 Task: Look for space in Sanandaj, Iran from 15th June, 2023 to 21st June, 2023 for 5 adults in price range Rs.14000 to Rs.25000. Place can be entire place with 3 bedrooms having 3 beds and 3 bathrooms. Property type can be house, flat, guest house. Booking option can be shelf check-in. Required host language is English.
Action: Mouse moved to (421, 72)
Screenshot: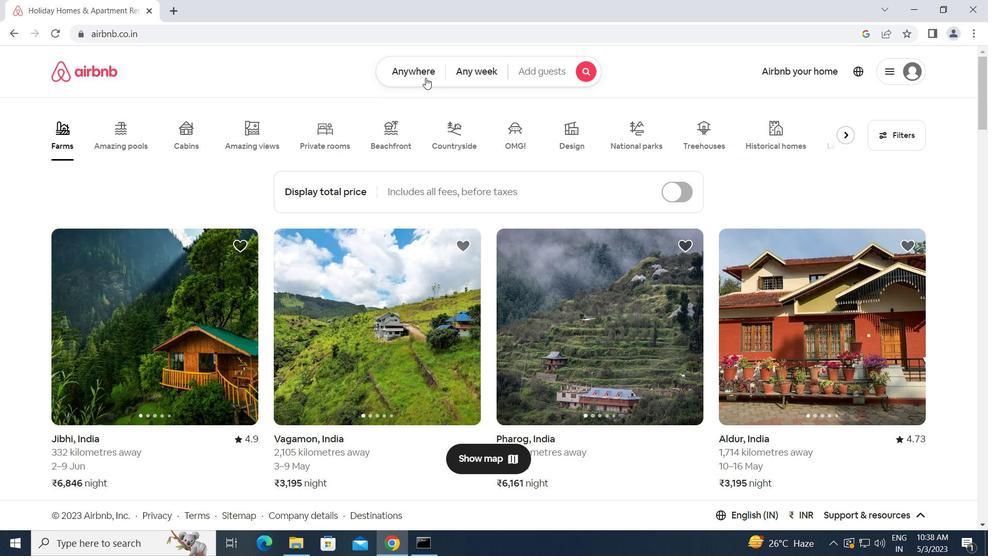 
Action: Mouse pressed left at (421, 72)
Screenshot: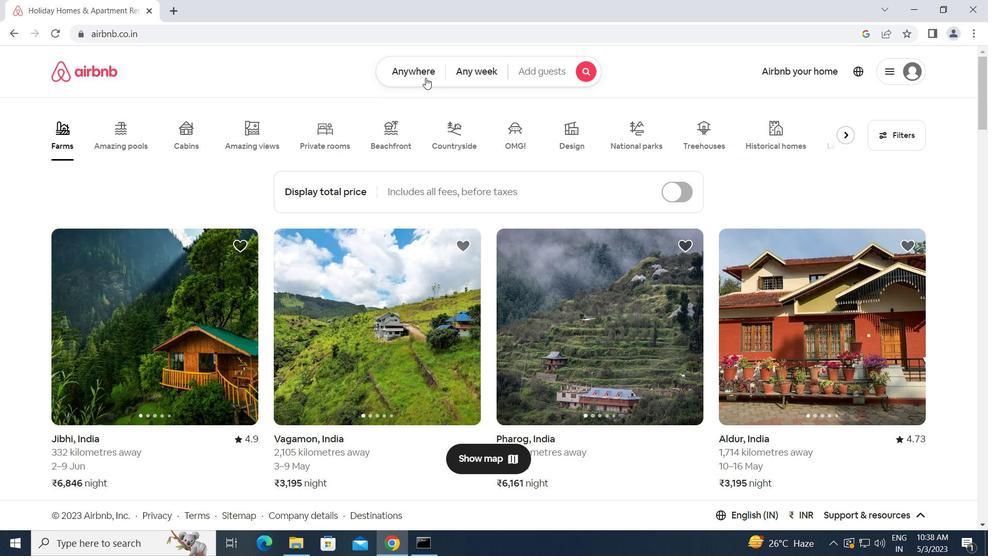 
Action: Mouse moved to (343, 118)
Screenshot: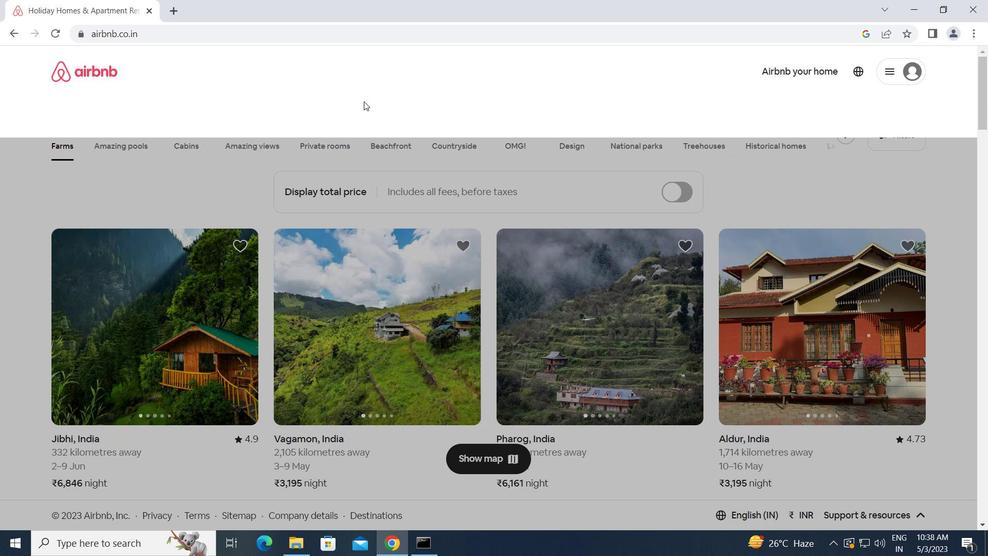 
Action: Mouse pressed left at (343, 118)
Screenshot: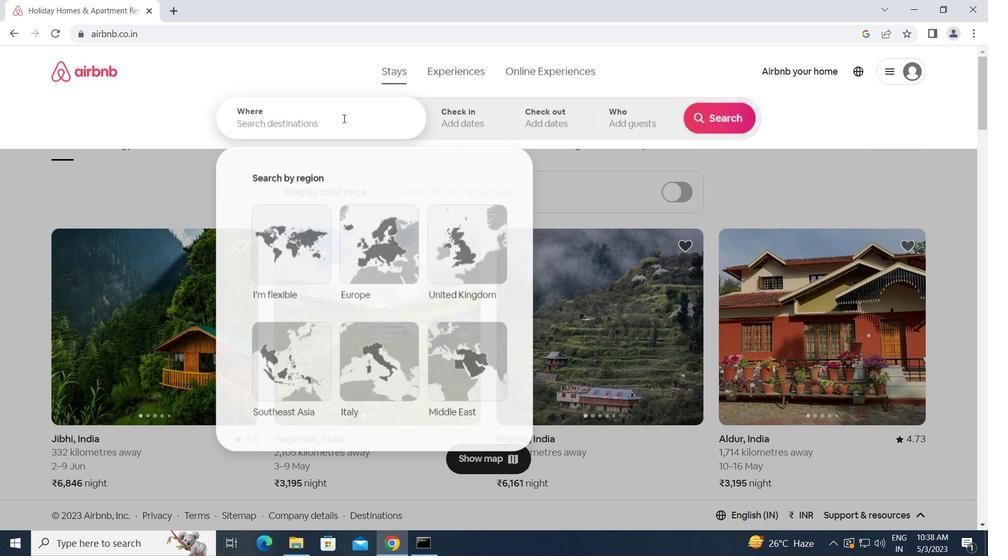 
Action: Key pressed s<Key.caps_lock>anandaj,<Key.space><Key.caps_lock>i<Key.caps_lock>ran<Key.enter>
Screenshot: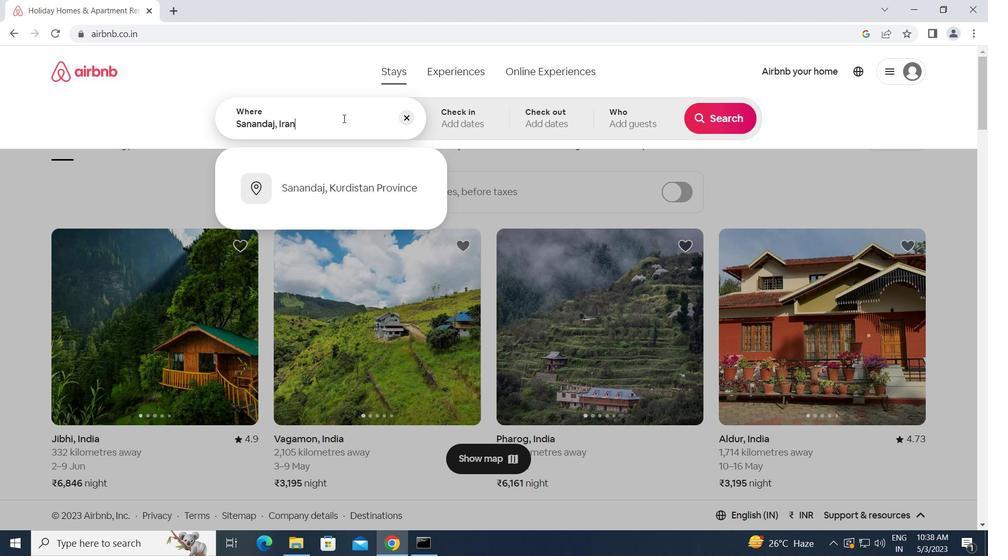
Action: Mouse moved to (646, 325)
Screenshot: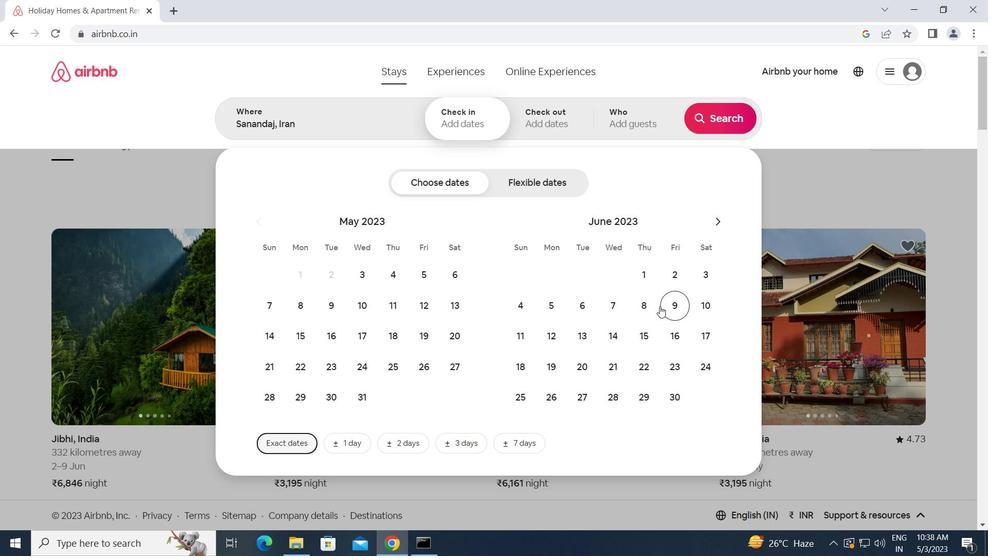 
Action: Mouse pressed left at (646, 325)
Screenshot: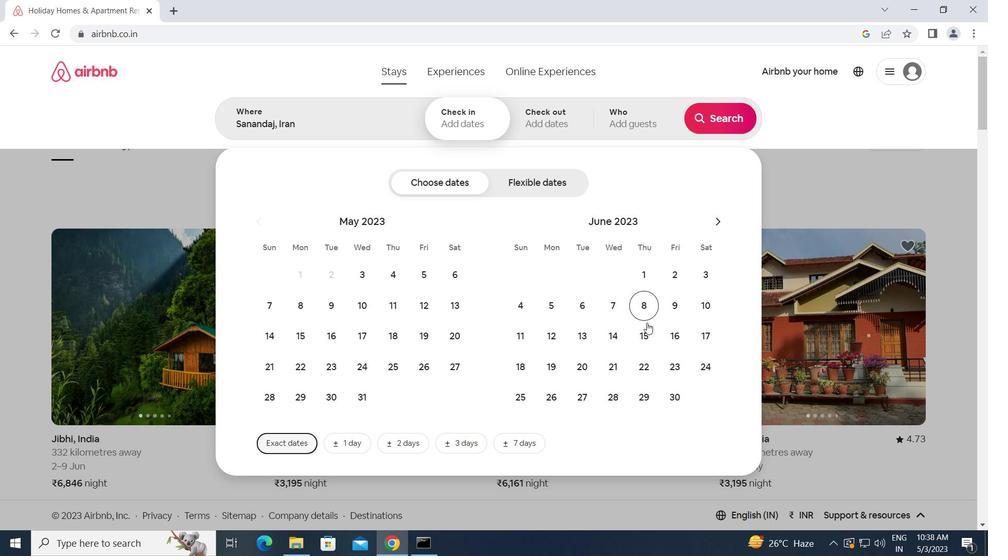 
Action: Mouse moved to (604, 363)
Screenshot: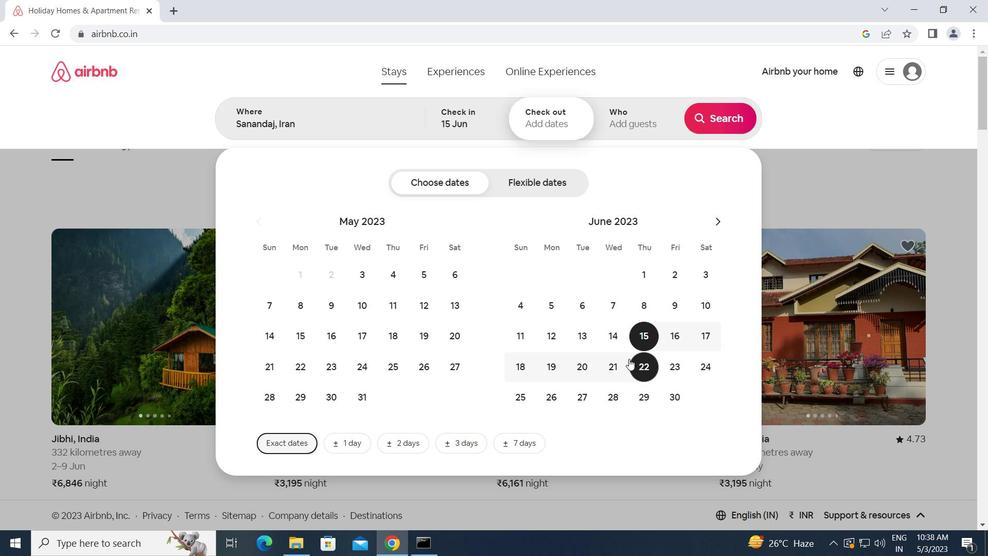 
Action: Mouse pressed left at (604, 363)
Screenshot: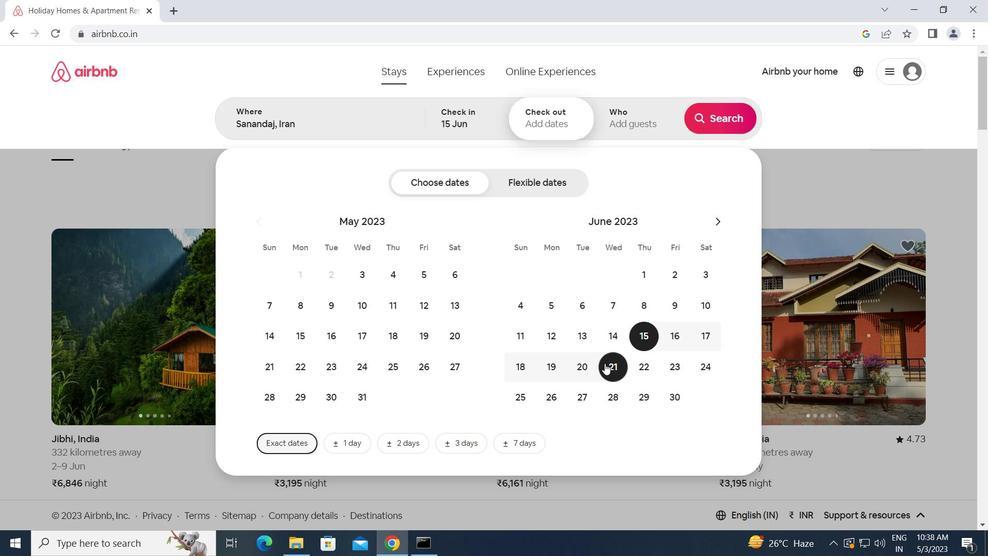 
Action: Mouse moved to (632, 122)
Screenshot: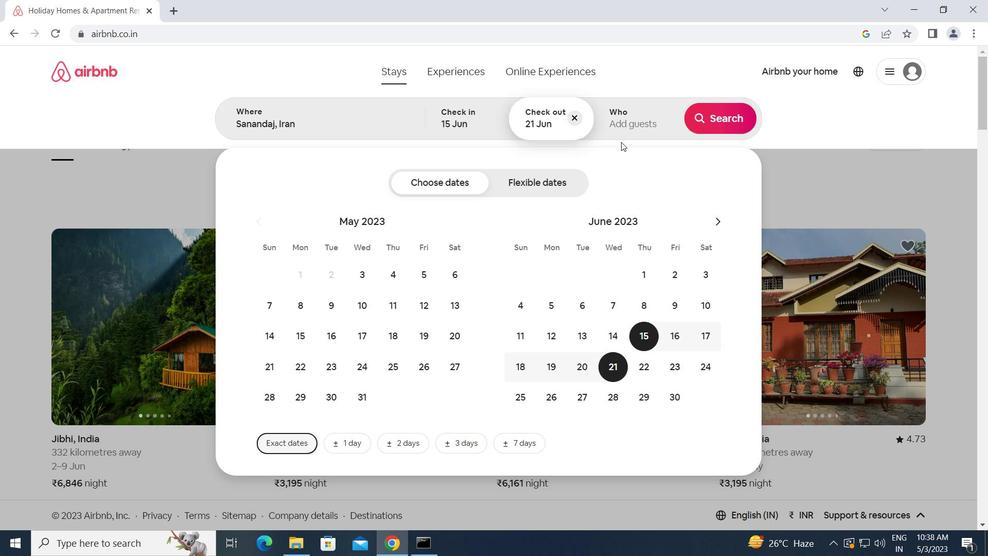 
Action: Mouse pressed left at (632, 122)
Screenshot: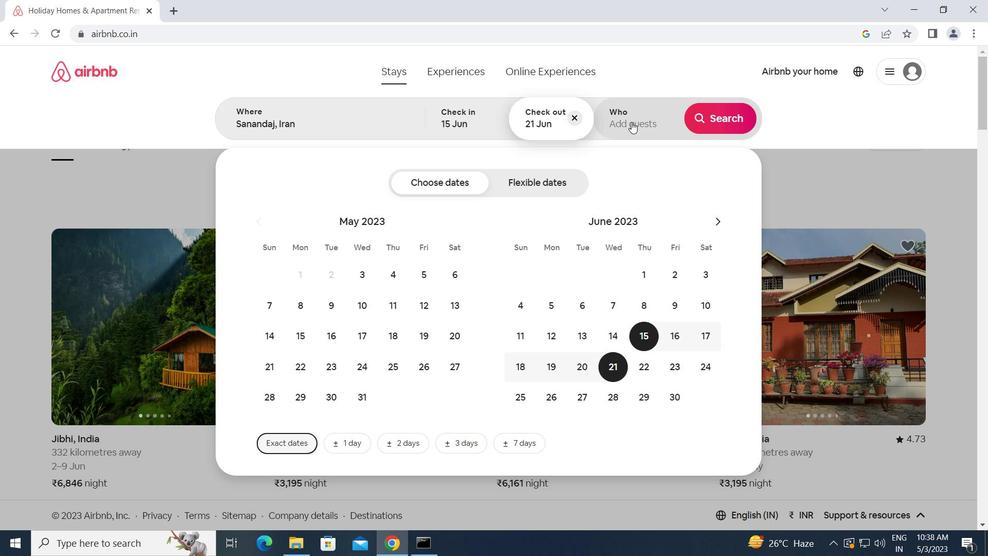 
Action: Mouse moved to (724, 181)
Screenshot: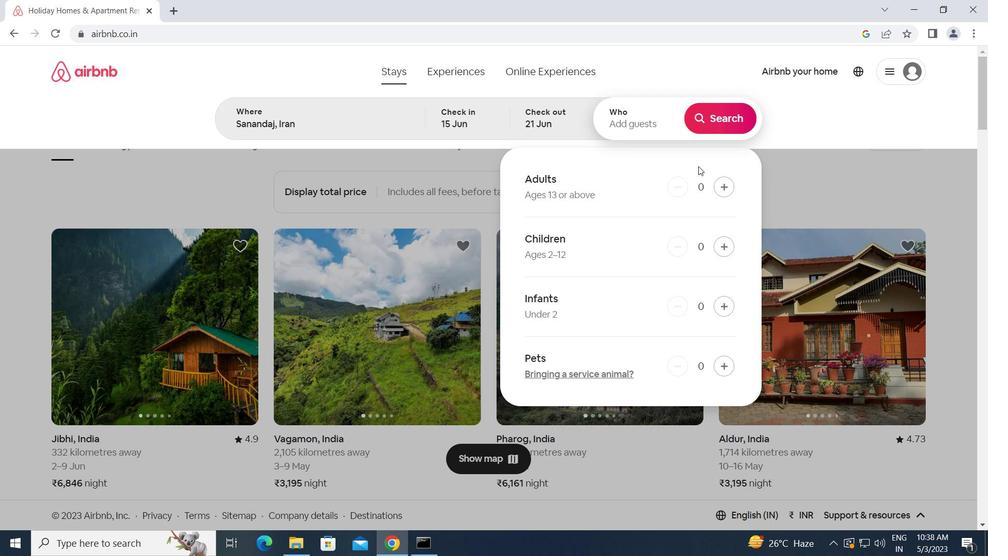 
Action: Mouse pressed left at (724, 181)
Screenshot: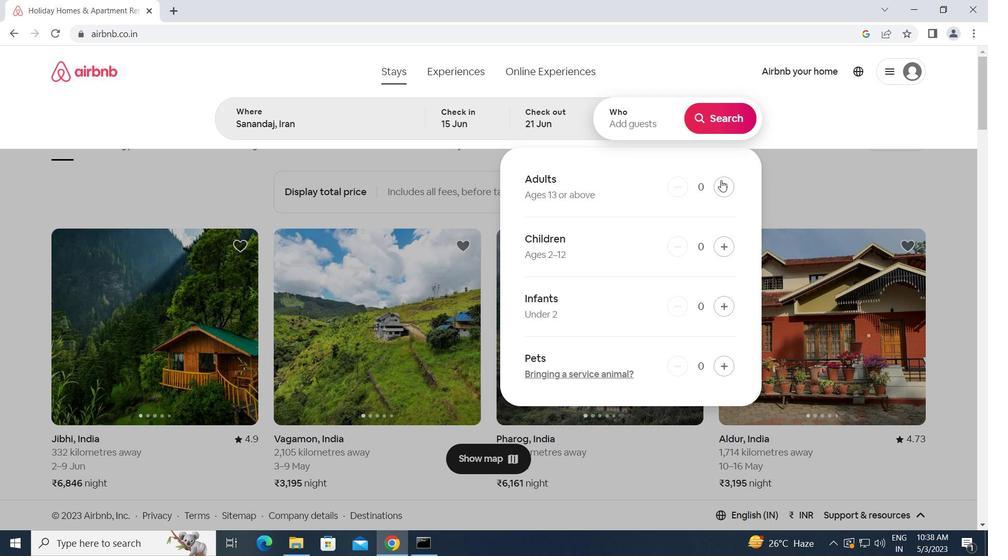 
Action: Mouse pressed left at (724, 181)
Screenshot: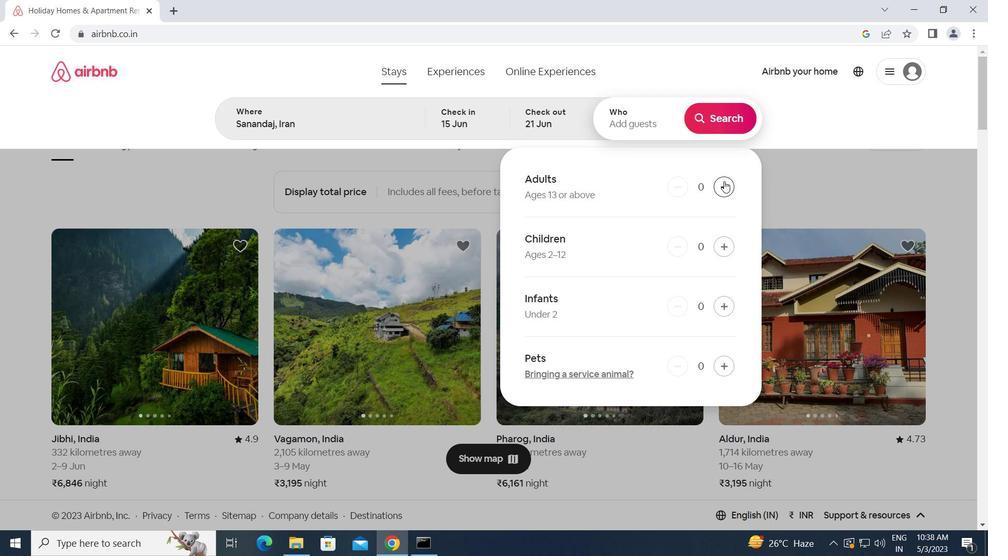 
Action: Mouse pressed left at (724, 181)
Screenshot: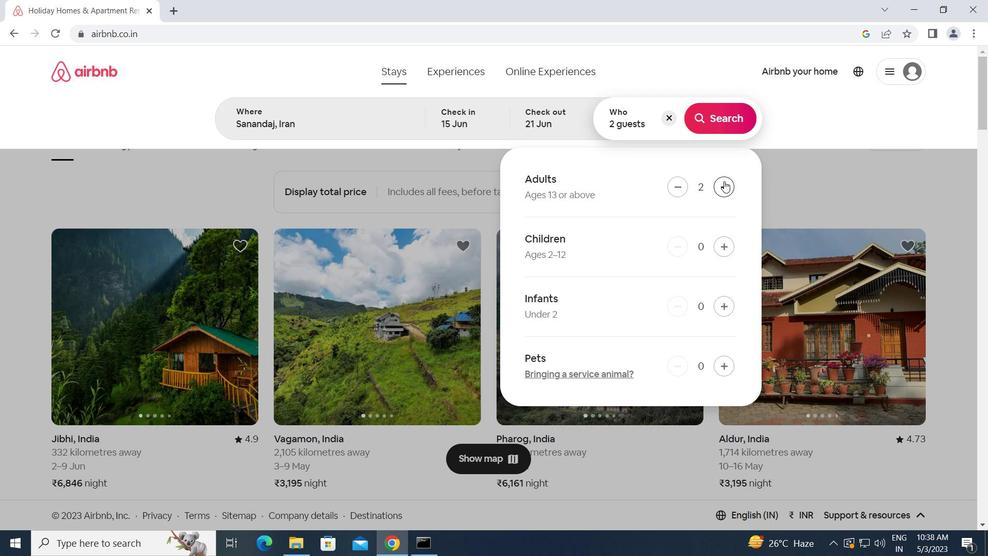 
Action: Mouse pressed left at (724, 181)
Screenshot: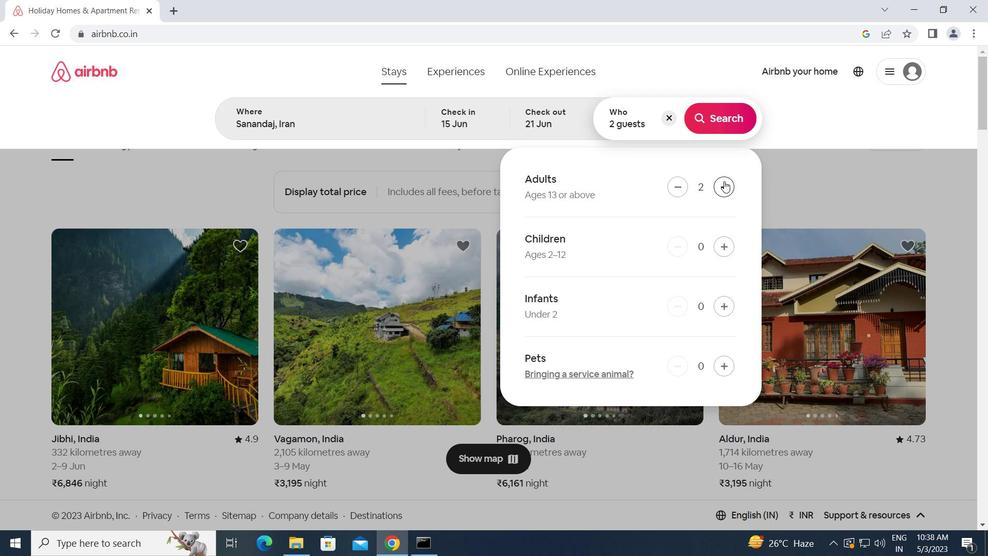 
Action: Mouse pressed left at (724, 181)
Screenshot: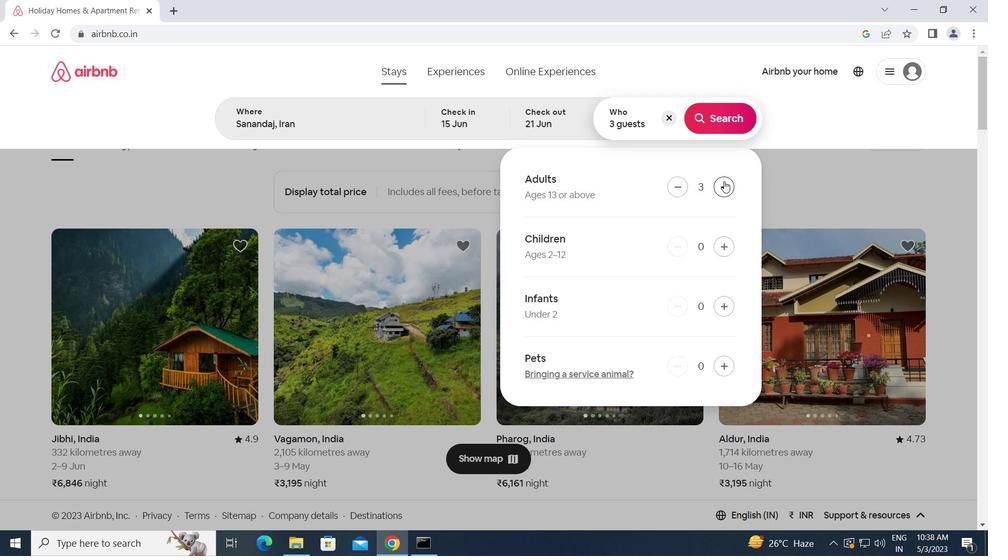 
Action: Mouse moved to (706, 101)
Screenshot: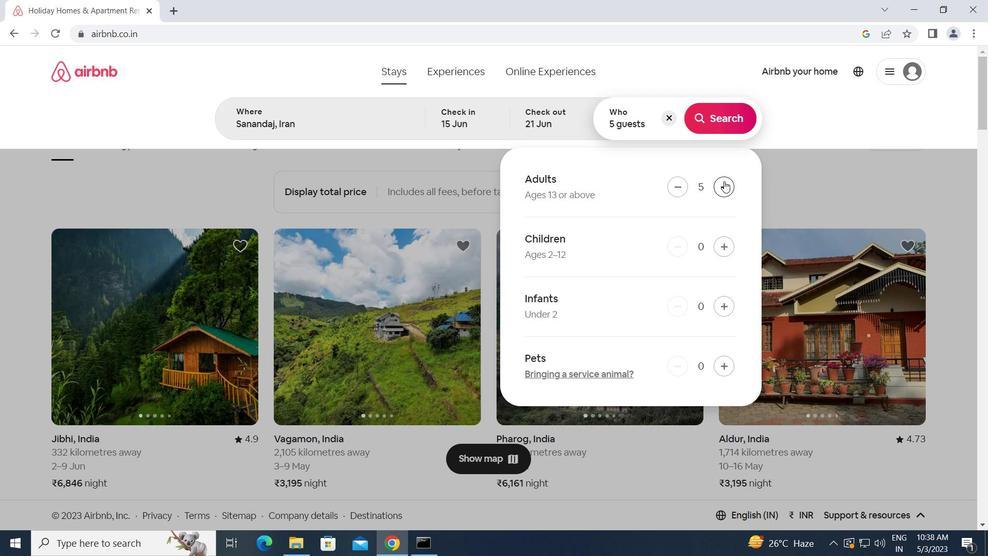 
Action: Mouse pressed left at (706, 101)
Screenshot: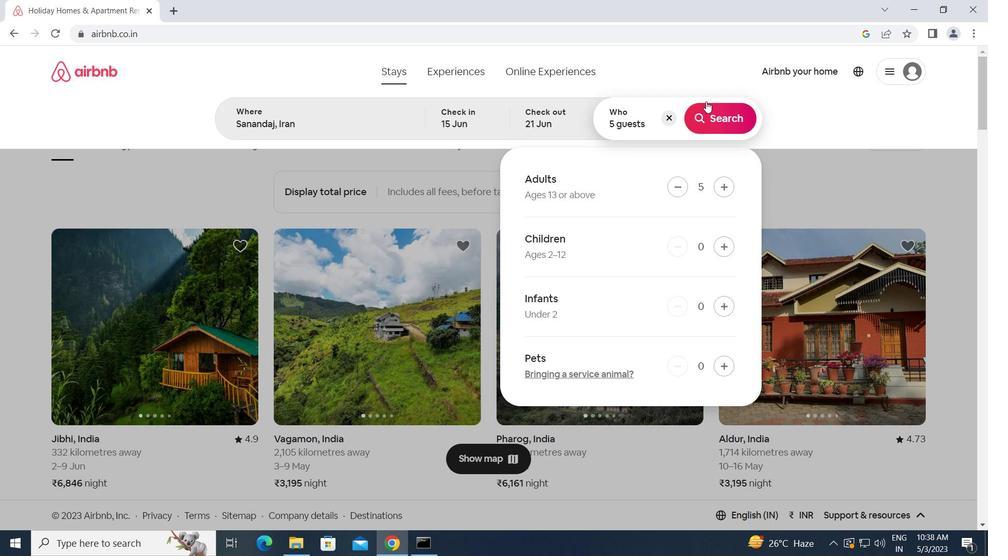 
Action: Mouse moved to (706, 121)
Screenshot: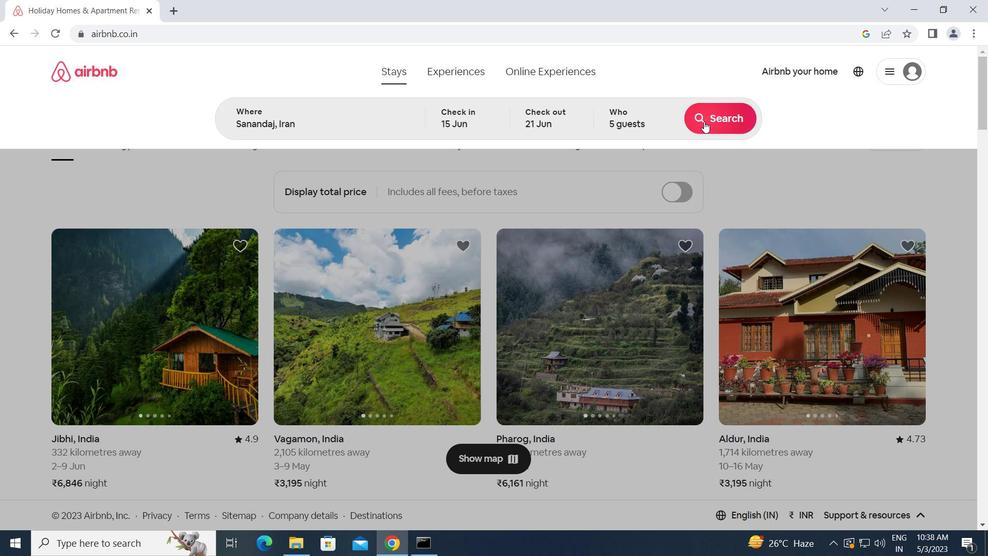 
Action: Mouse pressed left at (706, 121)
Screenshot: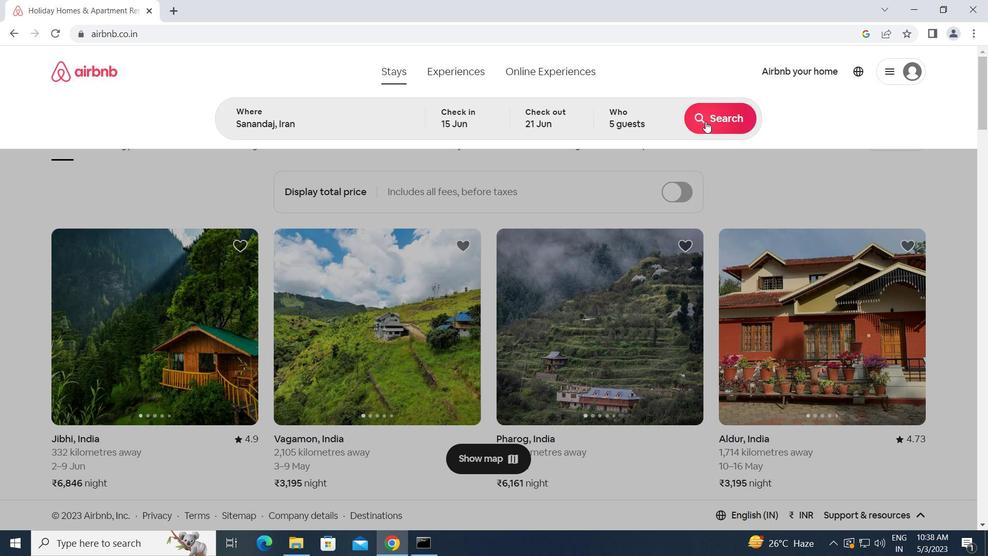 
Action: Mouse moved to (943, 117)
Screenshot: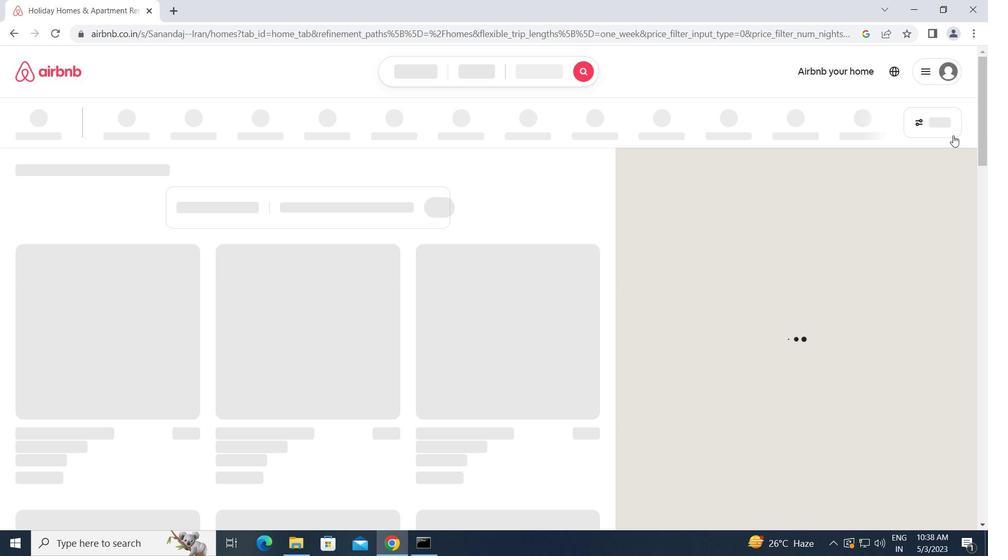 
Action: Mouse pressed left at (943, 117)
Screenshot: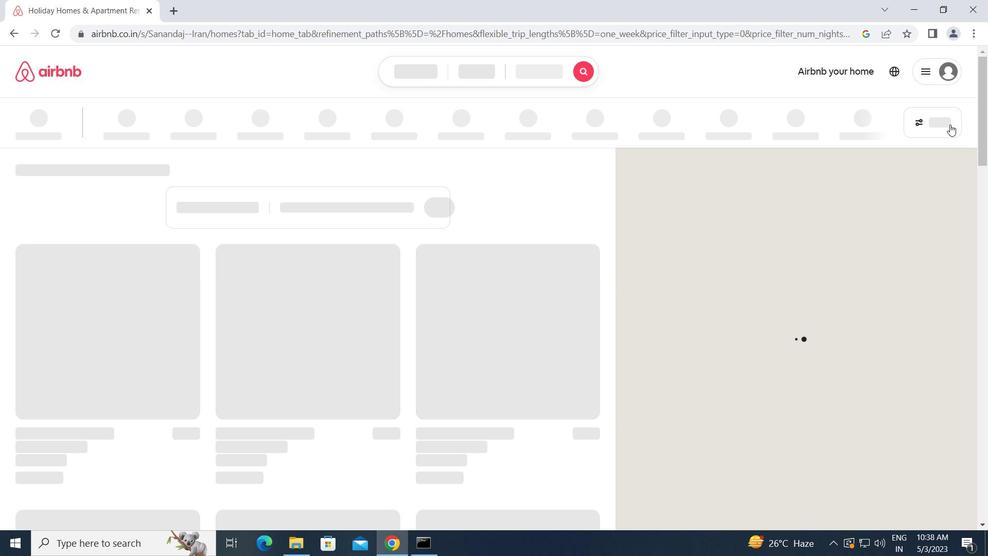 
Action: Mouse moved to (341, 197)
Screenshot: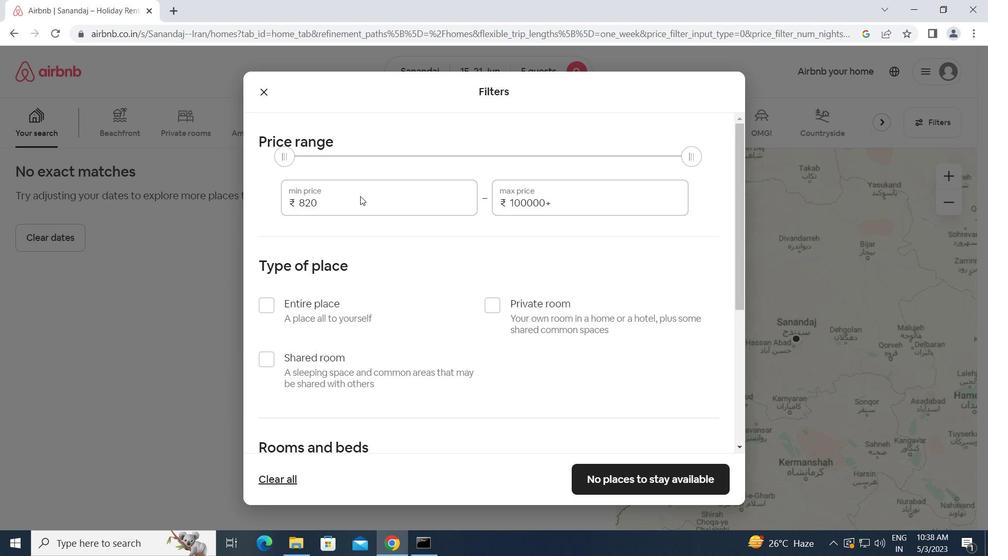 
Action: Mouse pressed left at (341, 197)
Screenshot: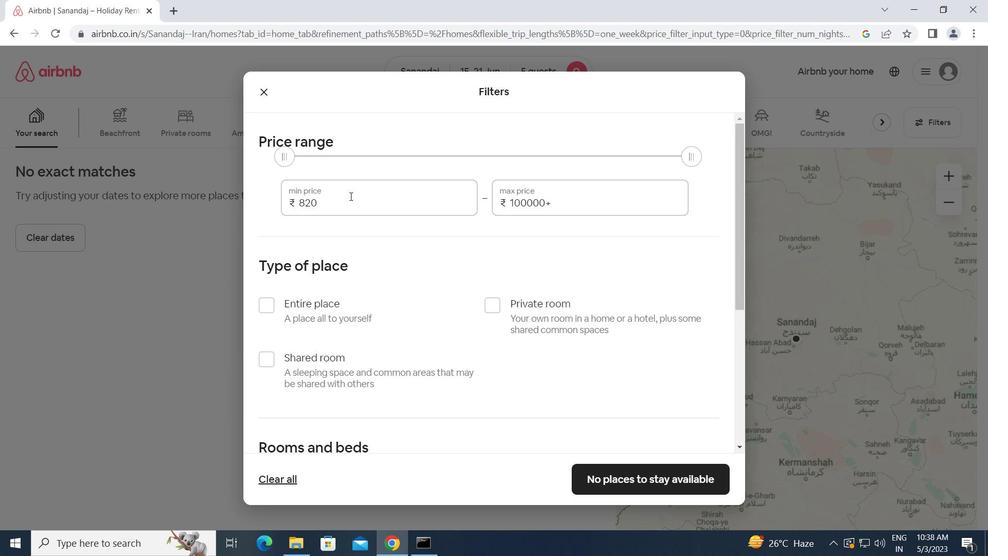 
Action: Mouse moved to (281, 207)
Screenshot: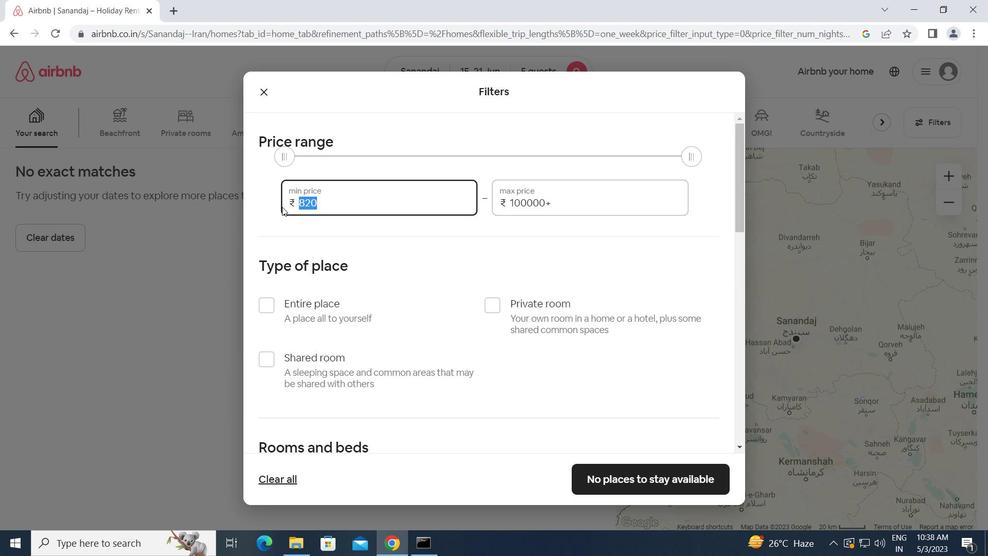 
Action: Key pressed 14000<Key.tab>25000
Screenshot: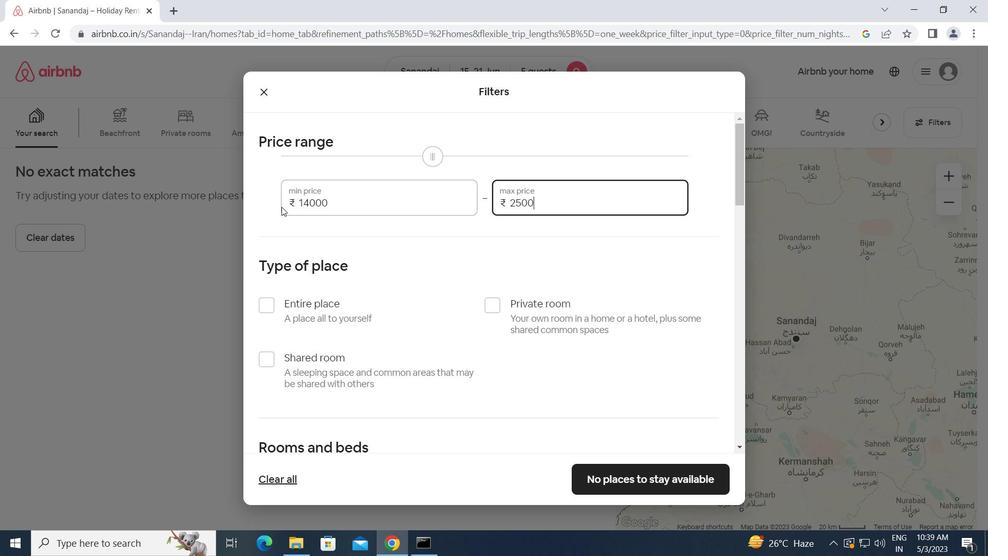 
Action: Mouse moved to (333, 258)
Screenshot: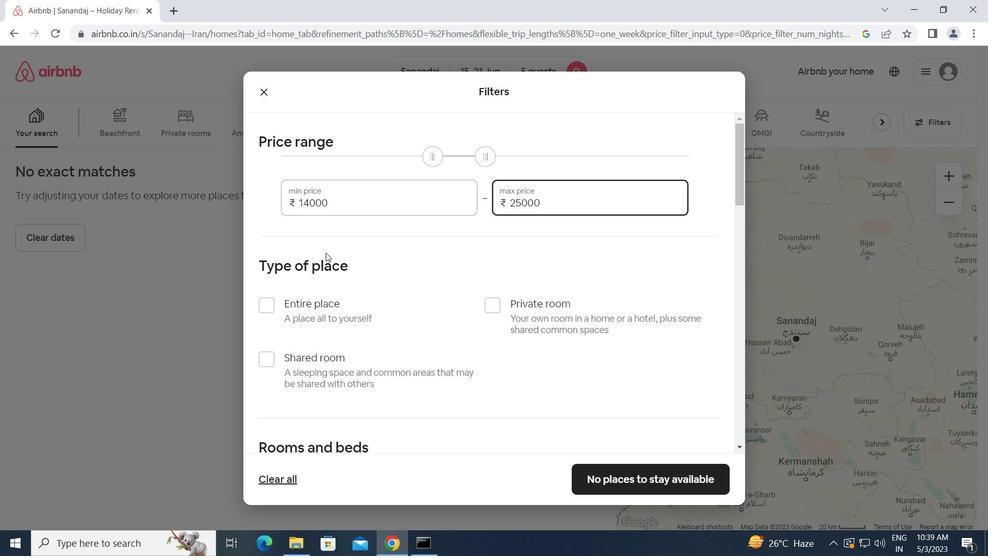 
Action: Mouse scrolled (333, 257) with delta (0, 0)
Screenshot: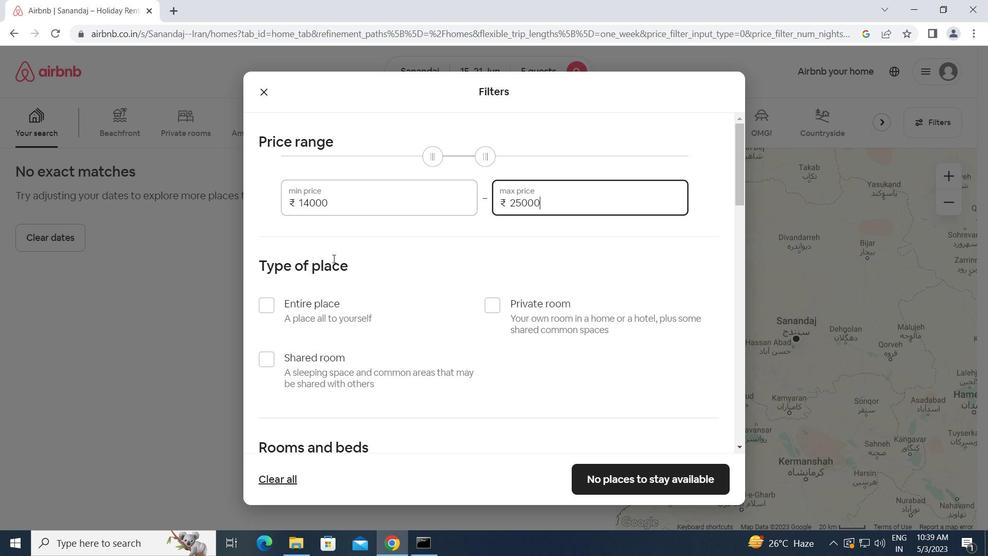 
Action: Mouse moved to (269, 242)
Screenshot: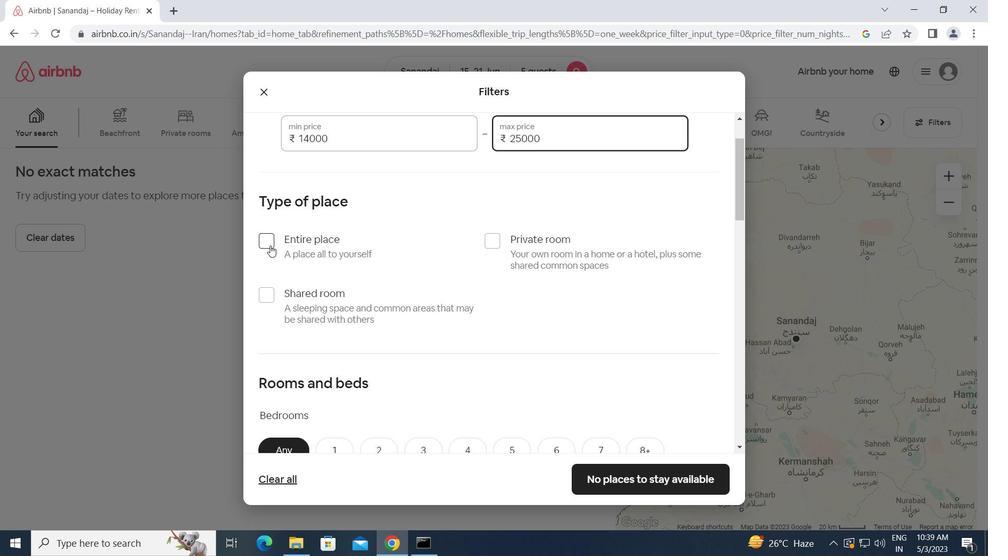 
Action: Mouse pressed left at (269, 242)
Screenshot: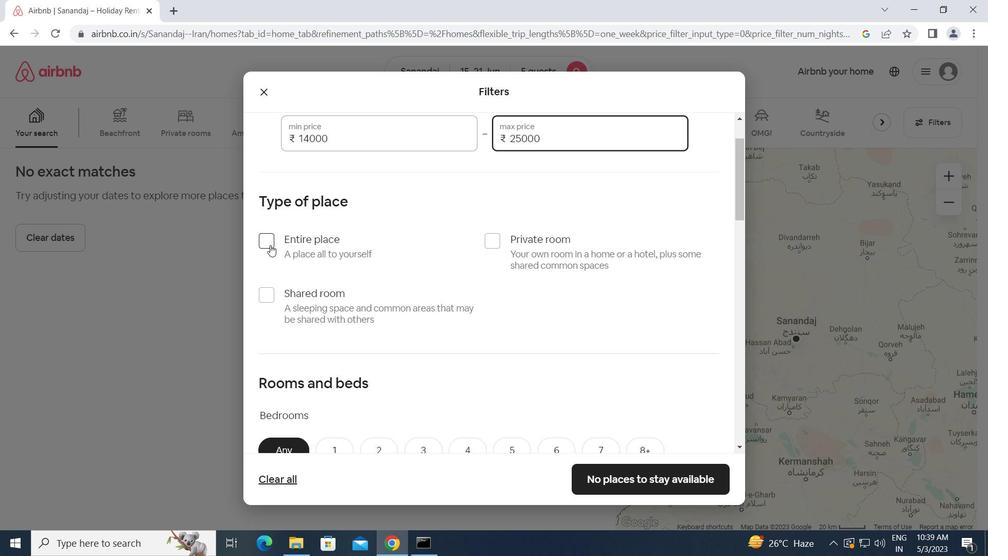 
Action: Mouse moved to (457, 273)
Screenshot: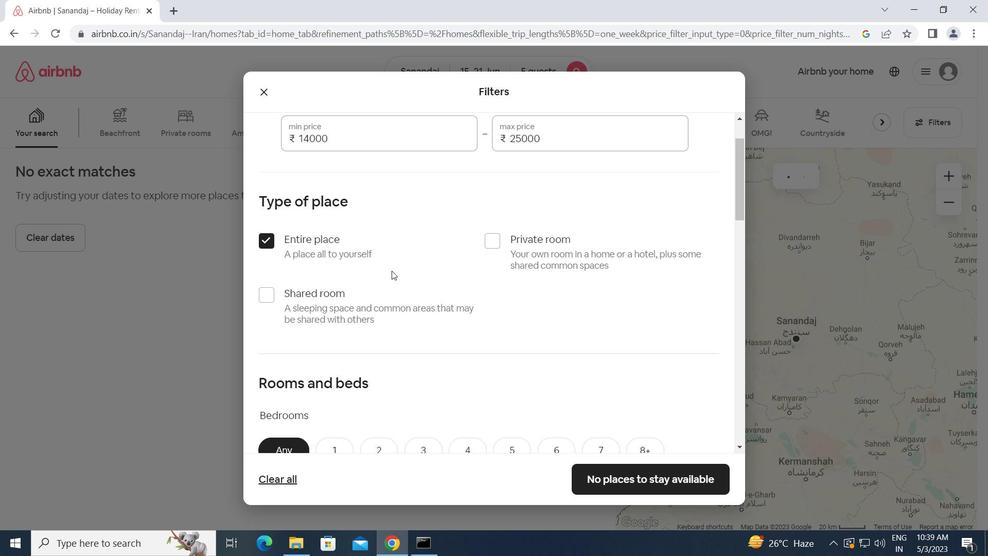 
Action: Mouse scrolled (457, 272) with delta (0, 0)
Screenshot: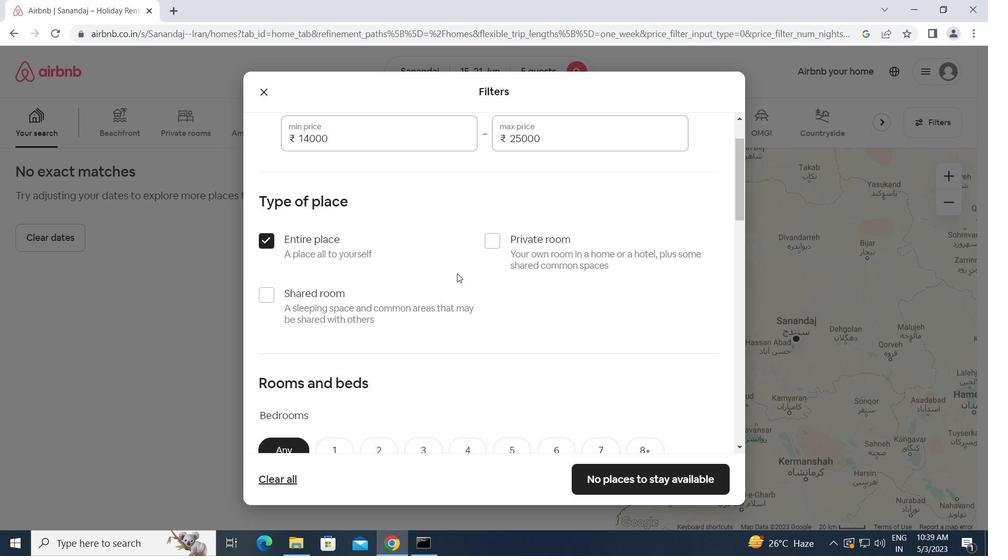 
Action: Mouse scrolled (457, 272) with delta (0, 0)
Screenshot: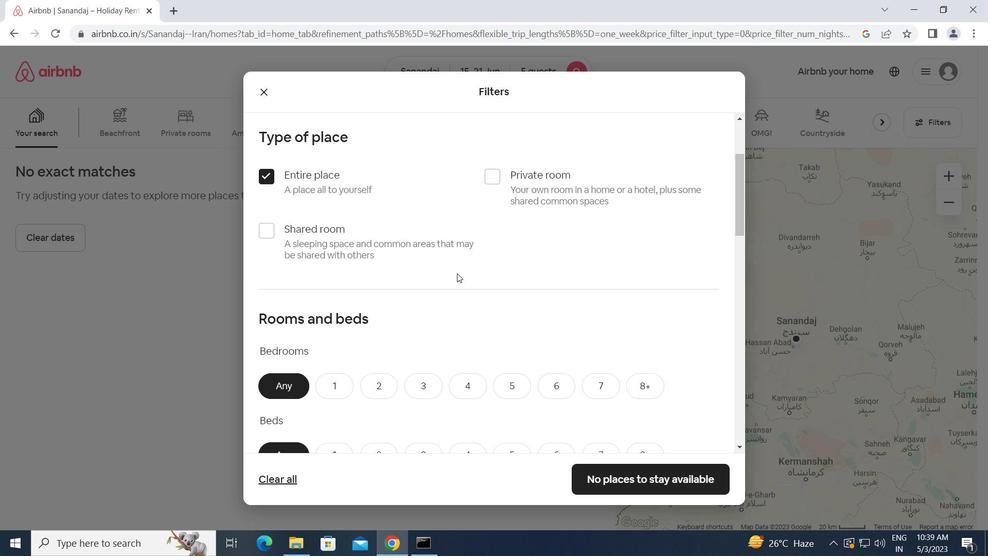 
Action: Mouse moved to (427, 317)
Screenshot: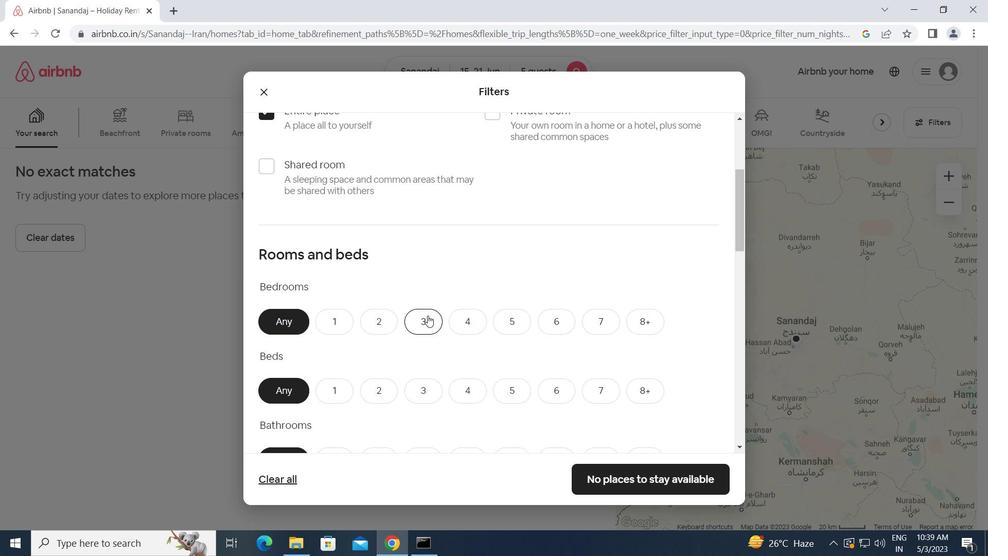
Action: Mouse pressed left at (427, 317)
Screenshot: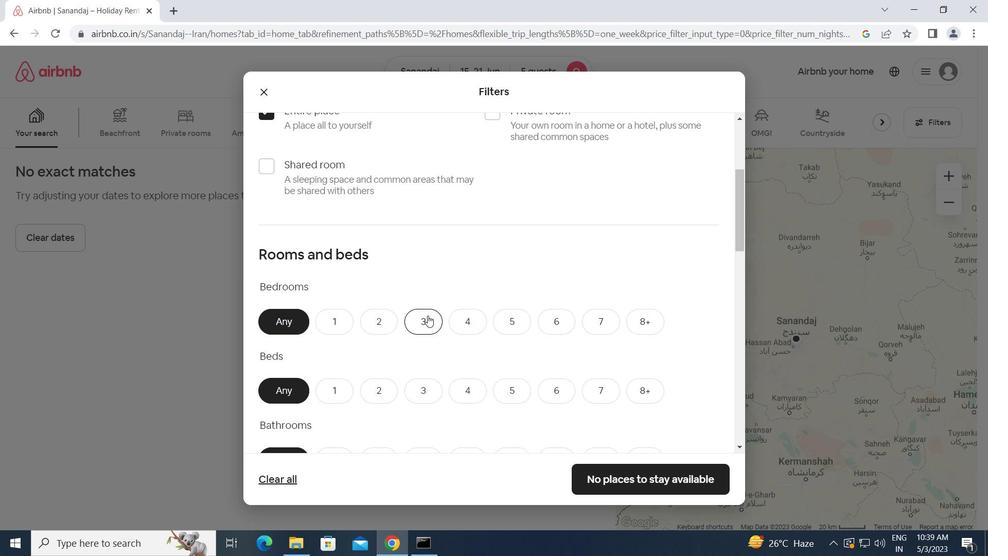 
Action: Mouse moved to (424, 383)
Screenshot: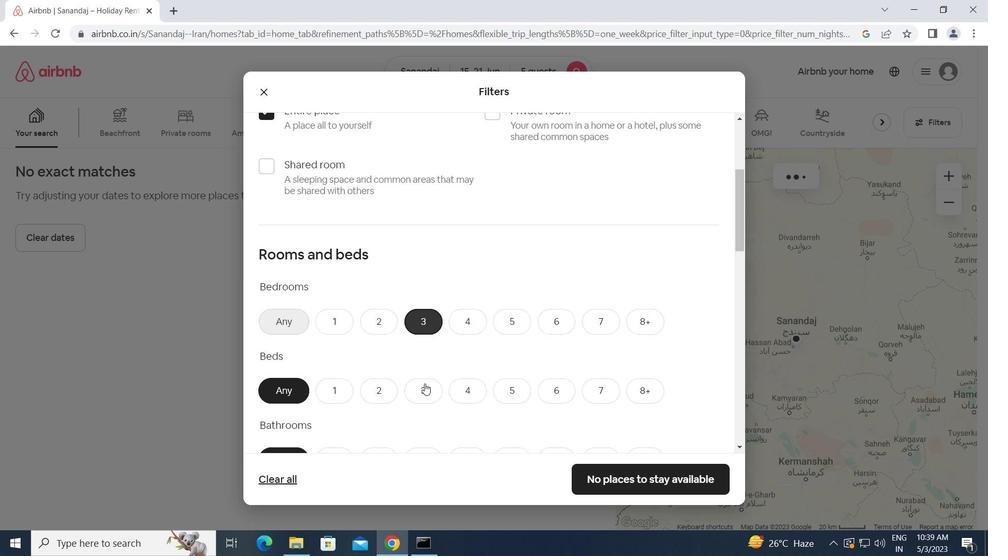 
Action: Mouse pressed left at (424, 383)
Screenshot: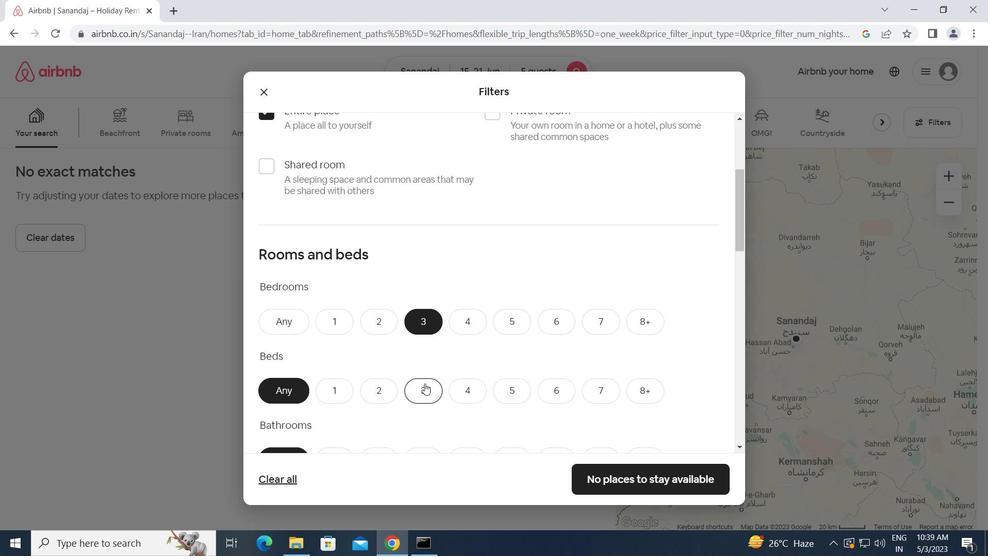 
Action: Mouse scrolled (424, 383) with delta (0, 0)
Screenshot: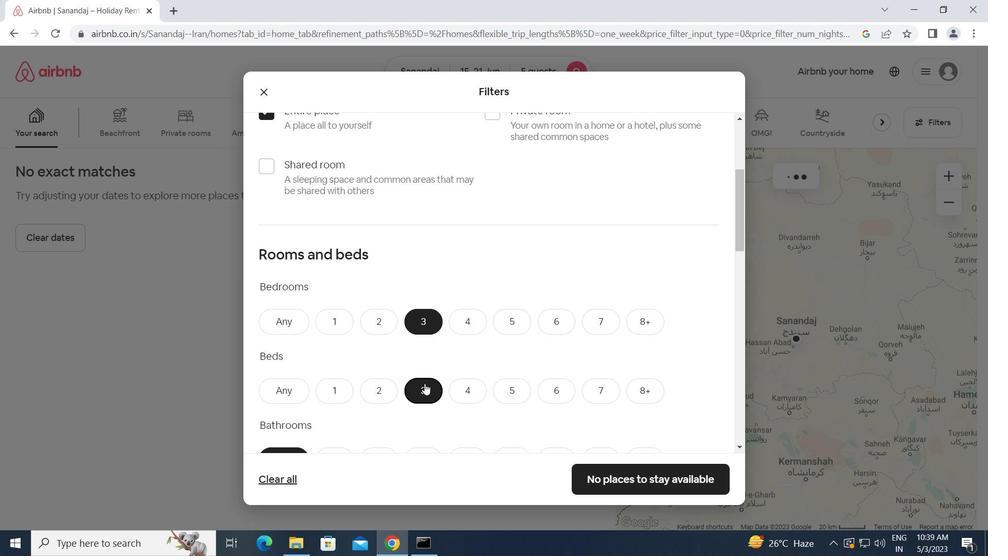
Action: Mouse scrolled (424, 383) with delta (0, 0)
Screenshot: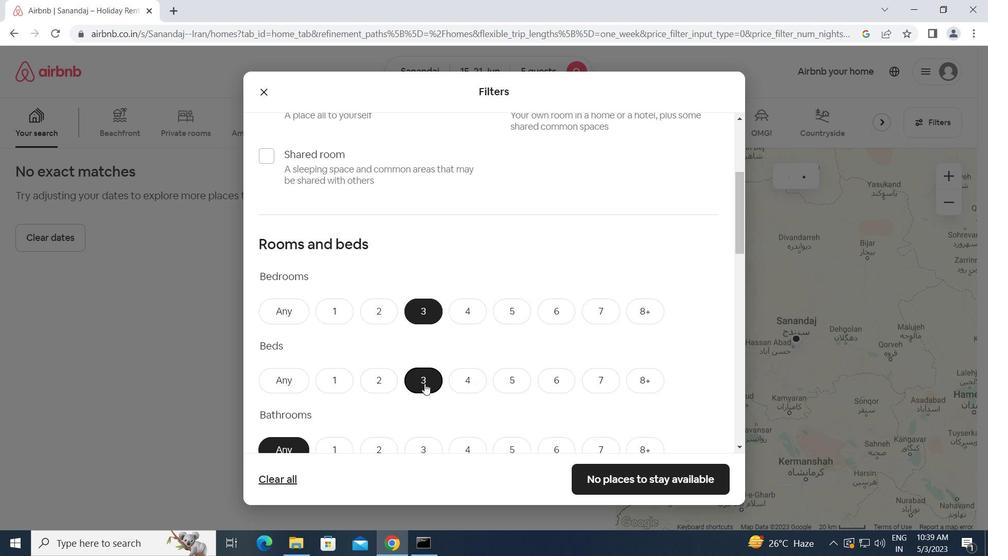 
Action: Mouse moved to (432, 326)
Screenshot: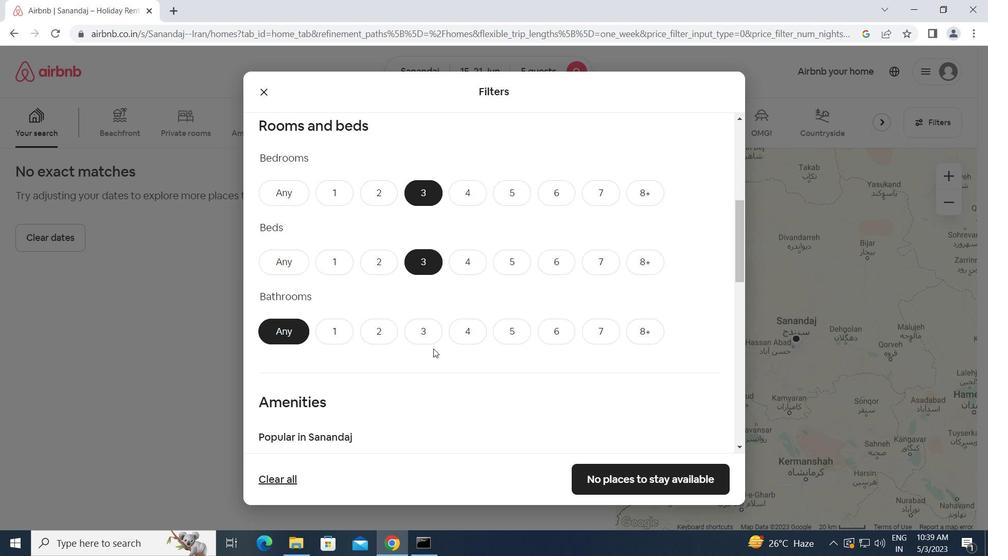 
Action: Mouse pressed left at (432, 326)
Screenshot: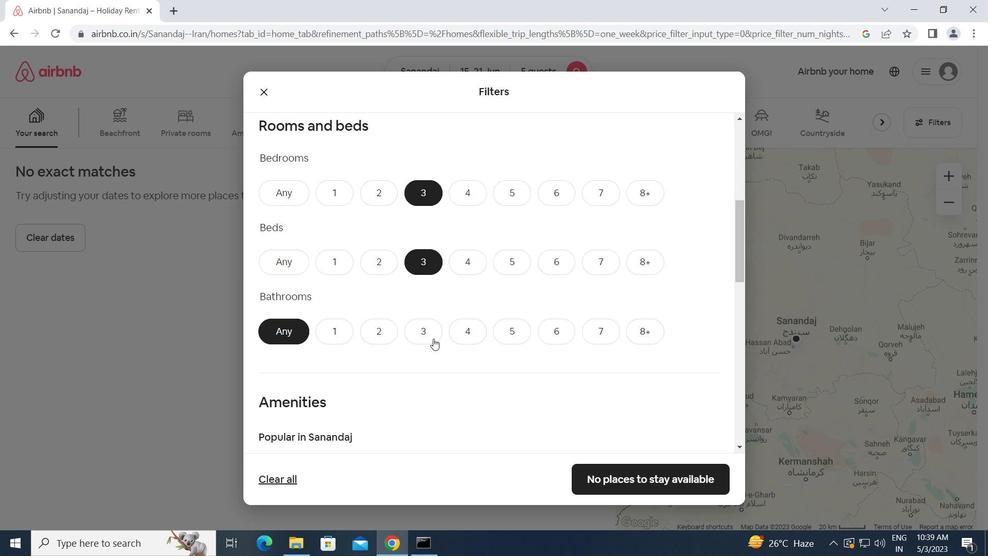 
Action: Mouse moved to (436, 353)
Screenshot: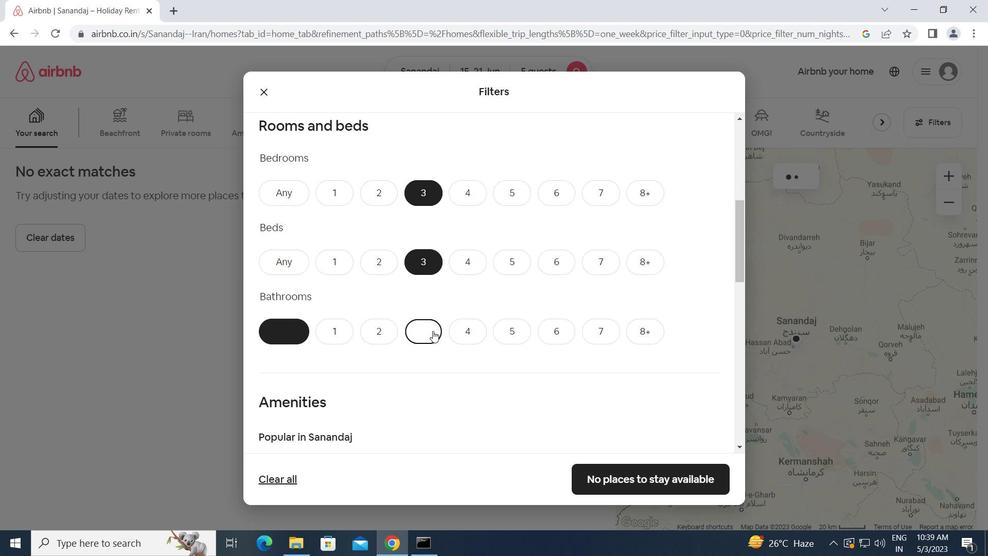 
Action: Mouse scrolled (436, 352) with delta (0, 0)
Screenshot: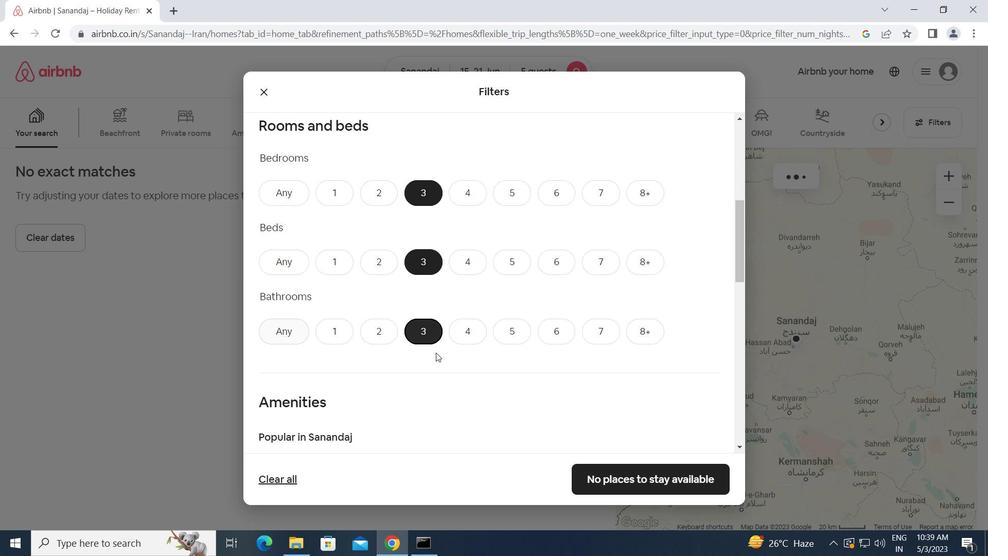 
Action: Mouse scrolled (436, 352) with delta (0, 0)
Screenshot: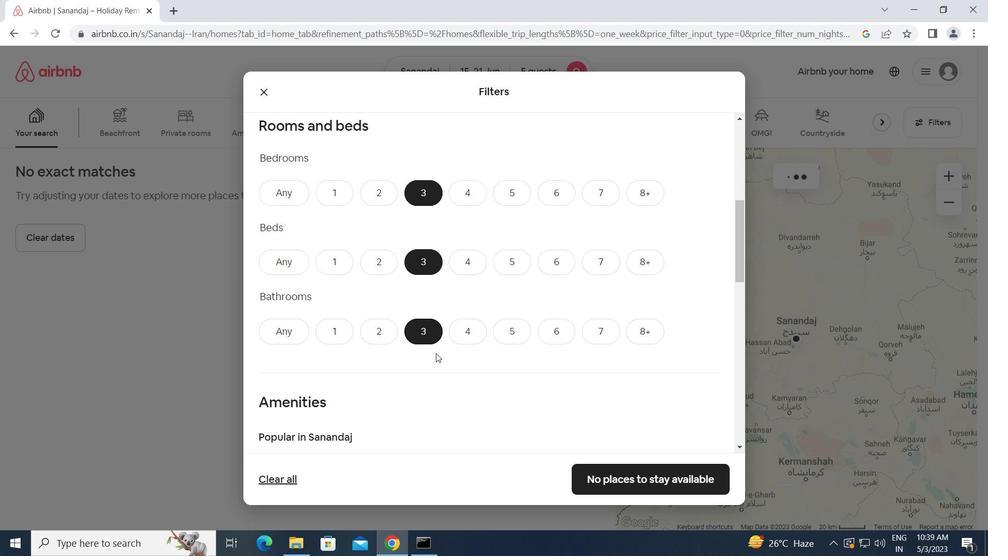 
Action: Mouse scrolled (436, 352) with delta (0, 0)
Screenshot: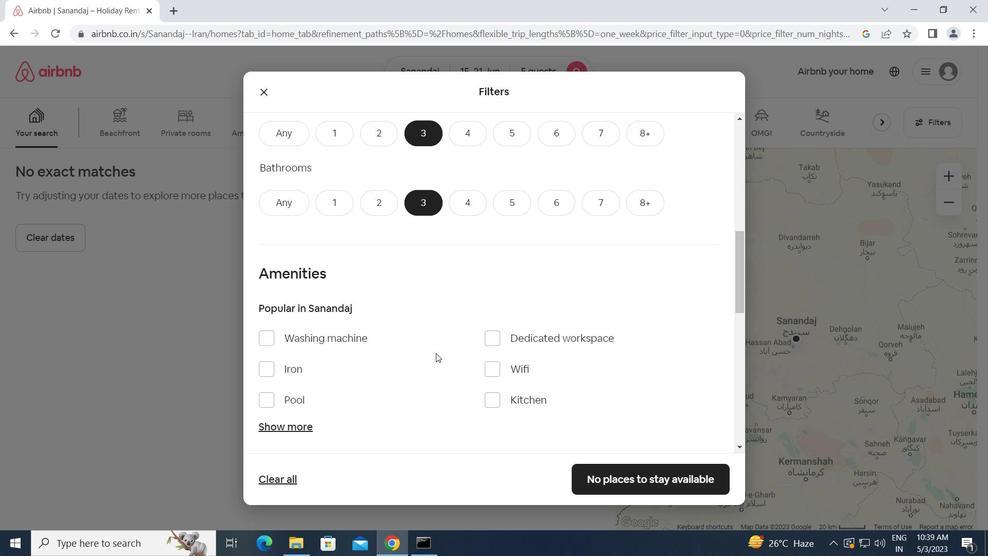 
Action: Mouse moved to (344, 403)
Screenshot: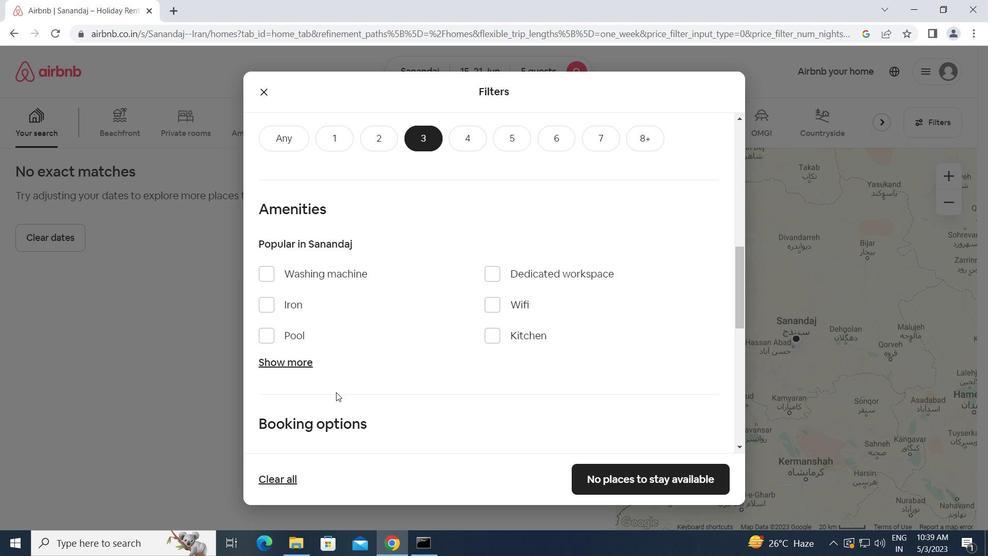 
Action: Mouse scrolled (344, 402) with delta (0, 0)
Screenshot: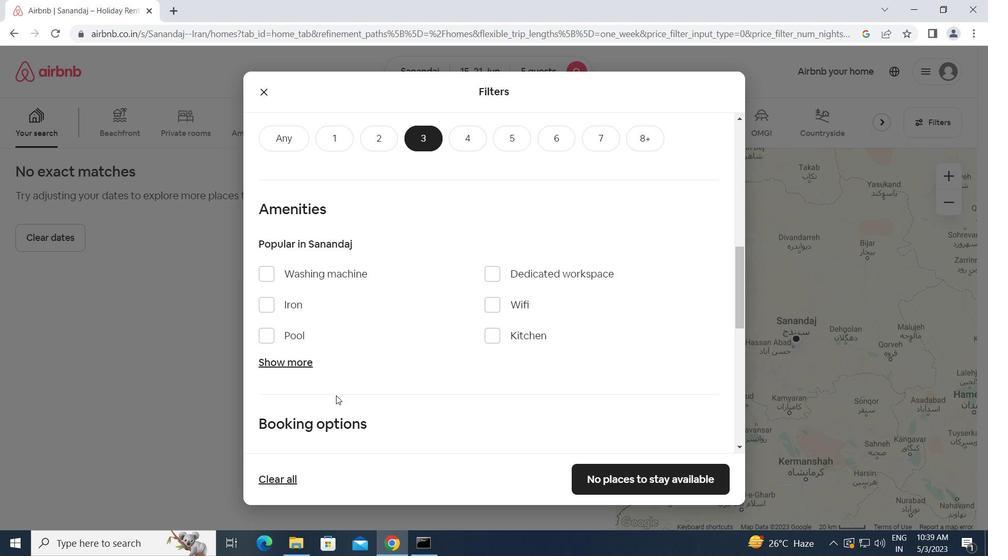 
Action: Mouse moved to (354, 396)
Screenshot: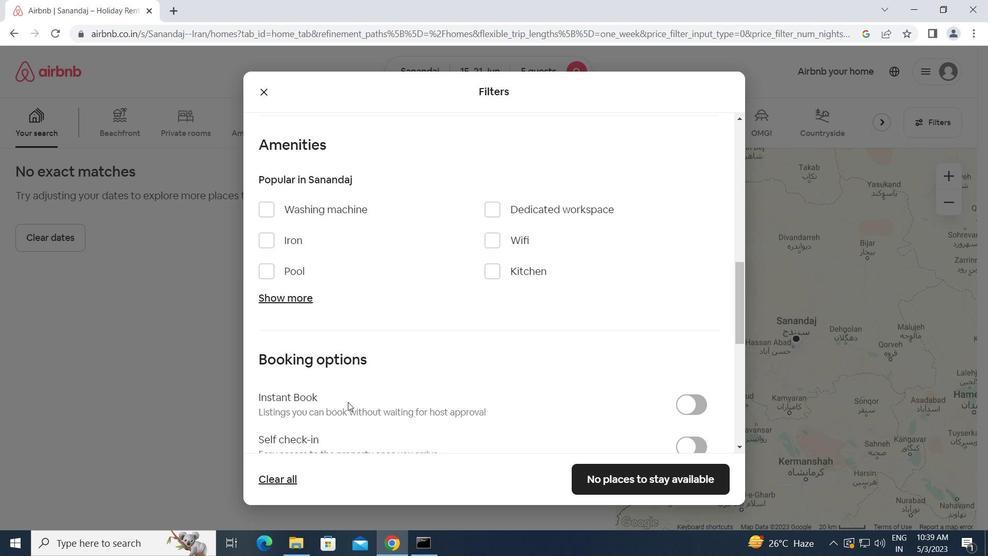 
Action: Mouse scrolled (354, 395) with delta (0, 0)
Screenshot: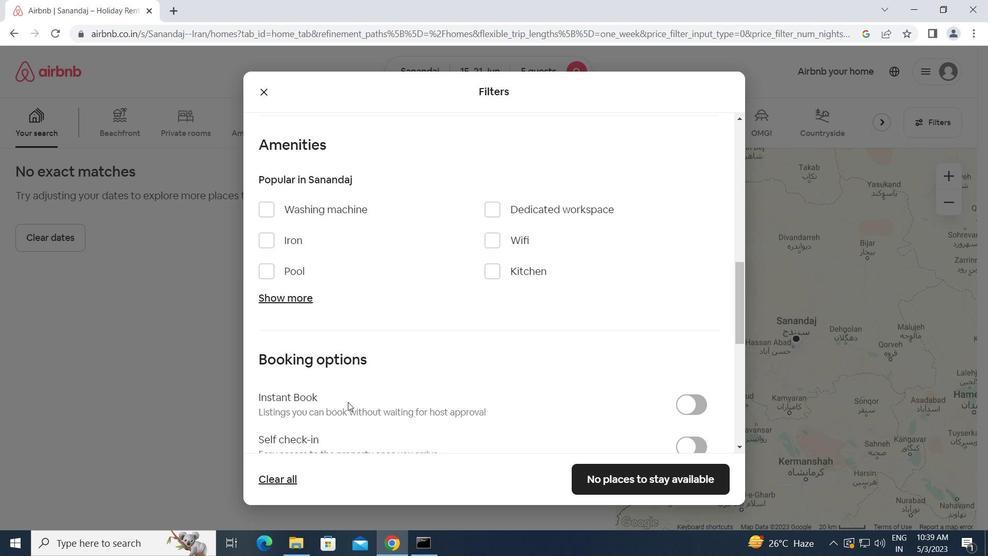 
Action: Mouse moved to (356, 396)
Screenshot: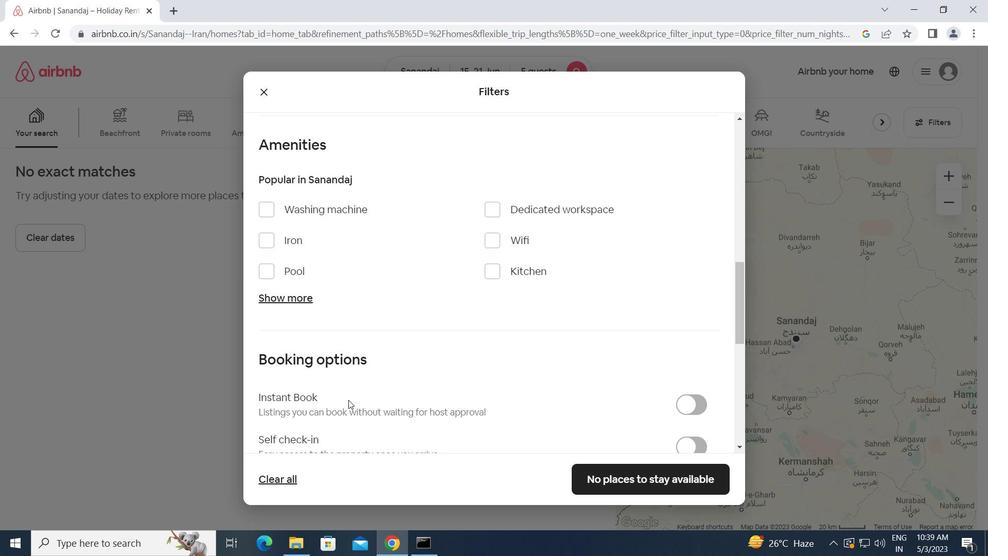 
Action: Mouse scrolled (356, 395) with delta (0, 0)
Screenshot: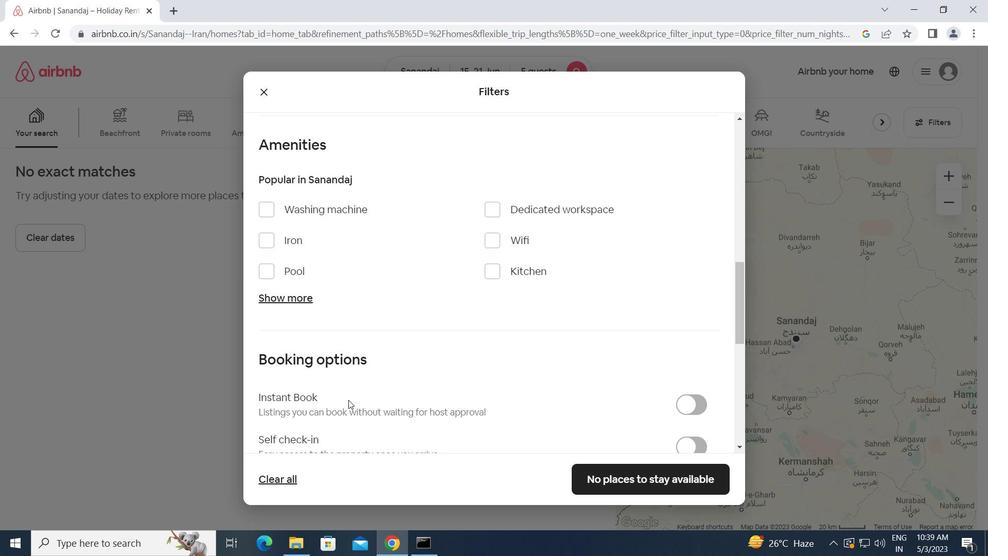 
Action: Mouse moved to (679, 313)
Screenshot: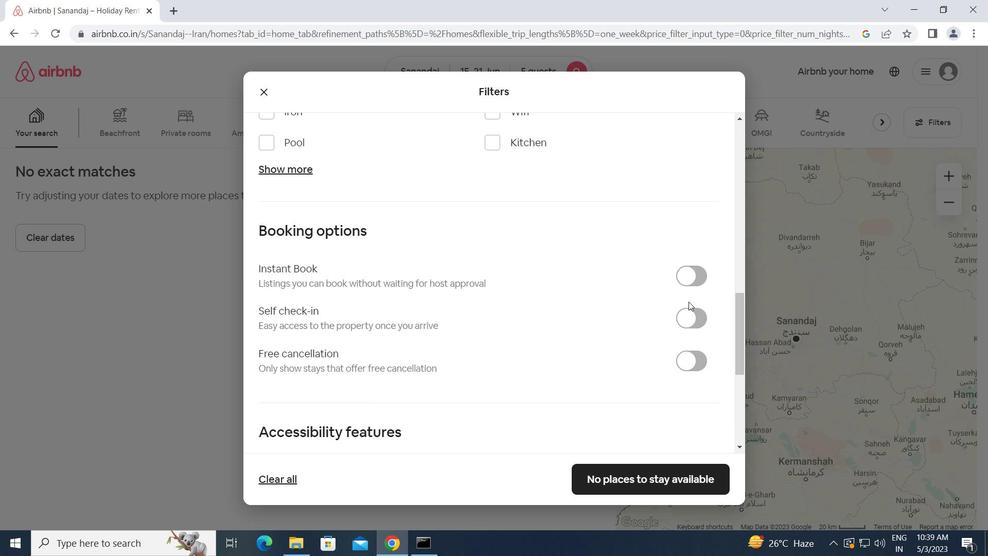 
Action: Mouse pressed left at (679, 313)
Screenshot: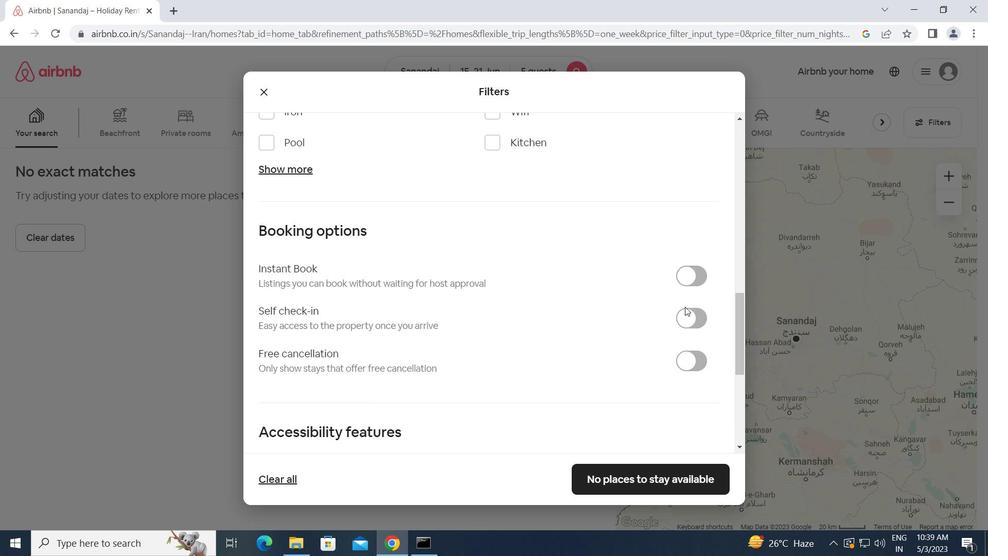 
Action: Mouse moved to (666, 330)
Screenshot: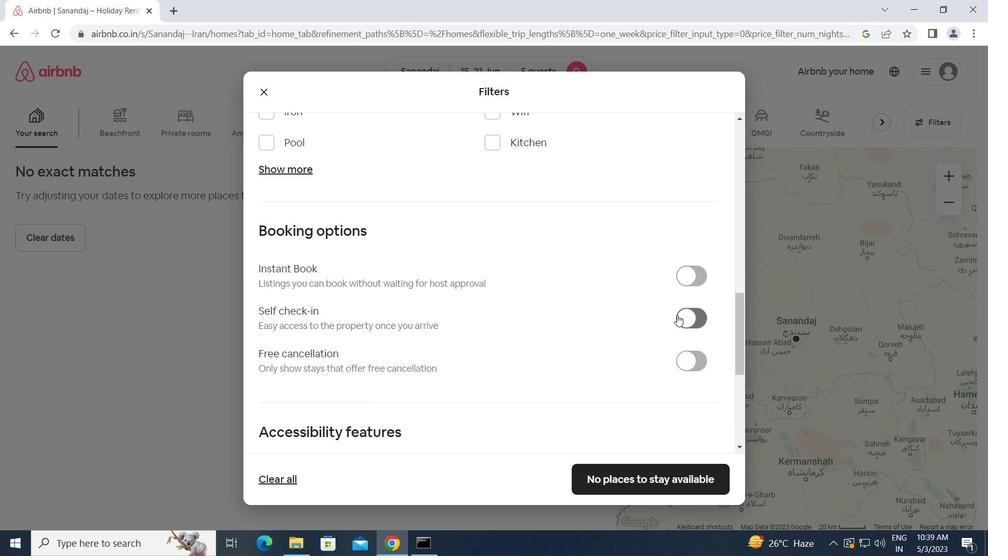 
Action: Mouse scrolled (666, 329) with delta (0, 0)
Screenshot: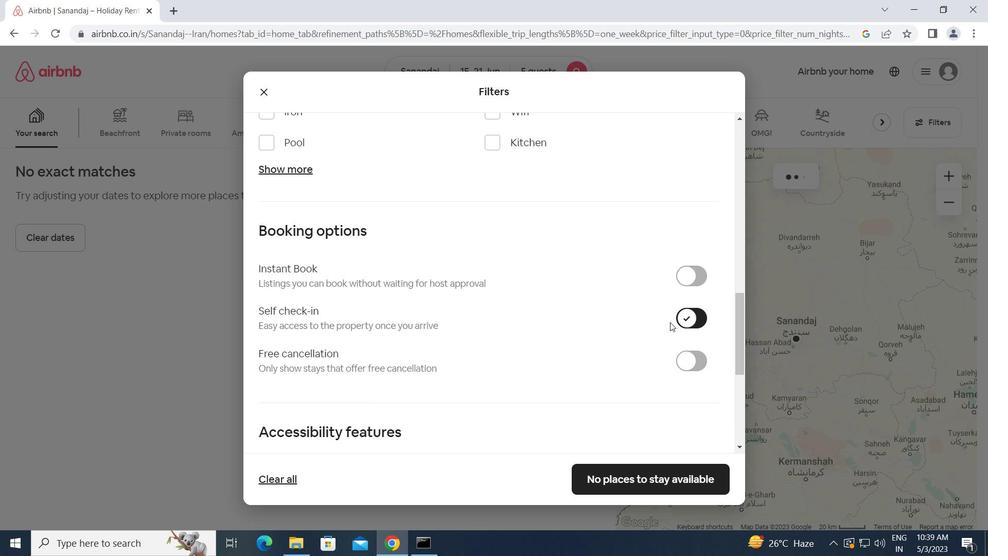 
Action: Mouse moved to (666, 330)
Screenshot: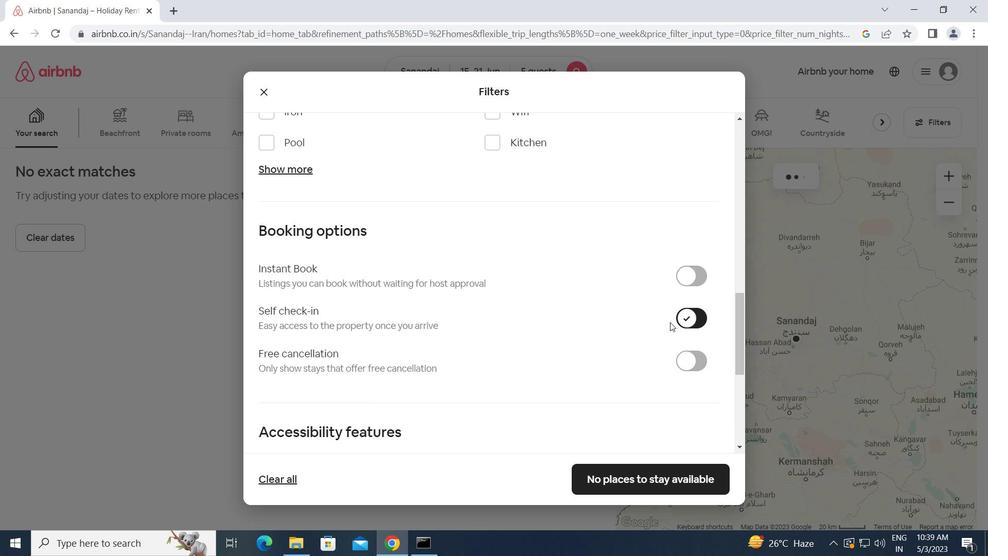 
Action: Mouse scrolled (666, 330) with delta (0, 0)
Screenshot: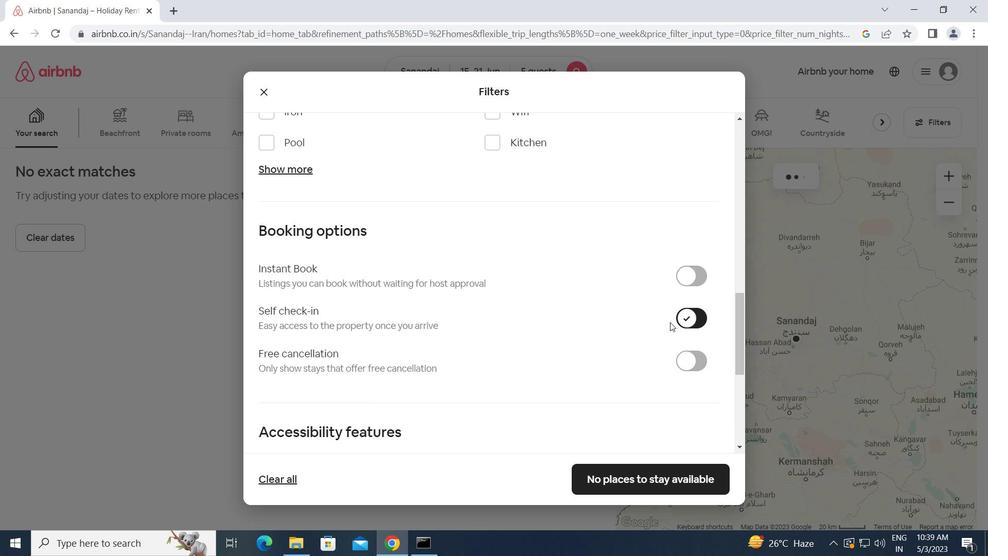 
Action: Mouse scrolled (666, 330) with delta (0, 0)
Screenshot: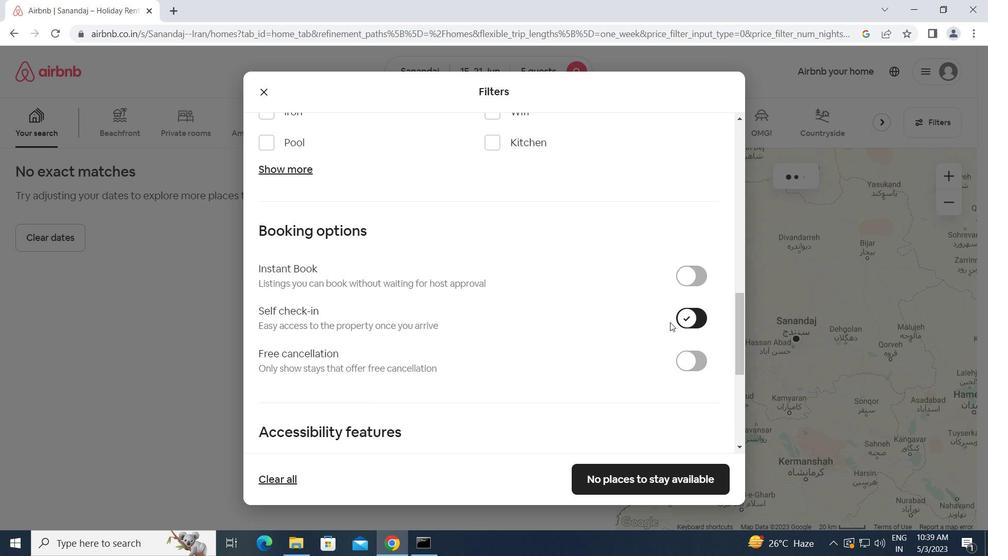 
Action: Mouse scrolled (666, 330) with delta (0, 0)
Screenshot: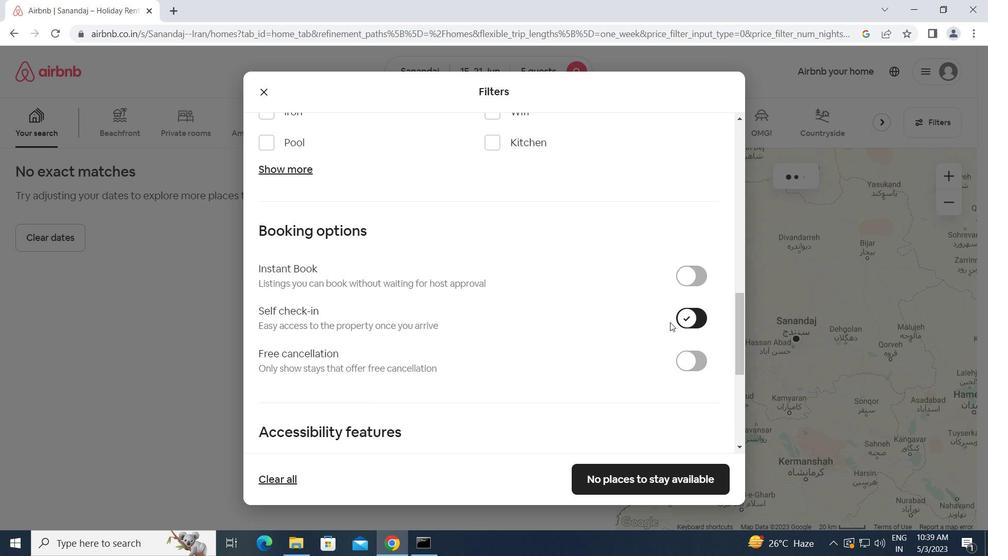 
Action: Mouse moved to (666, 331)
Screenshot: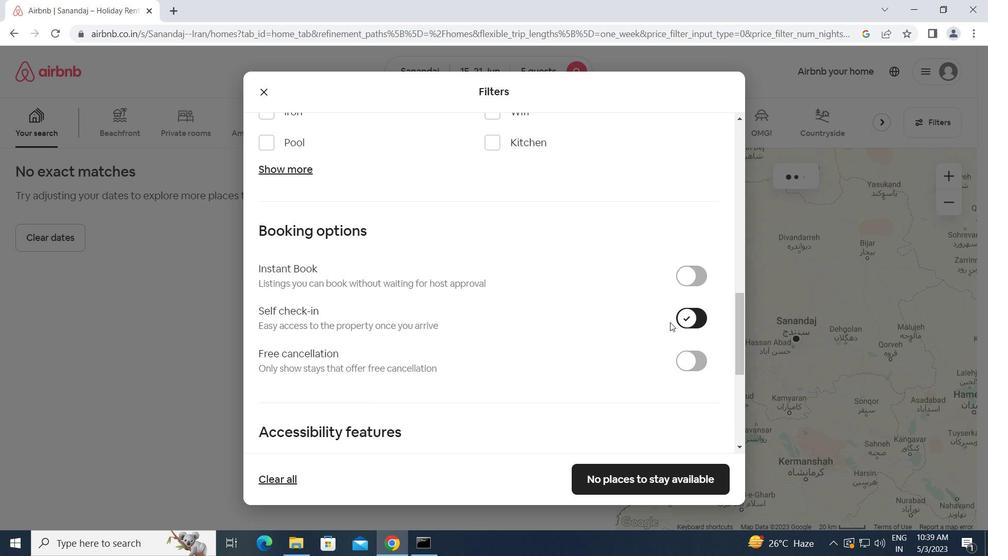 
Action: Mouse scrolled (666, 330) with delta (0, 0)
Screenshot: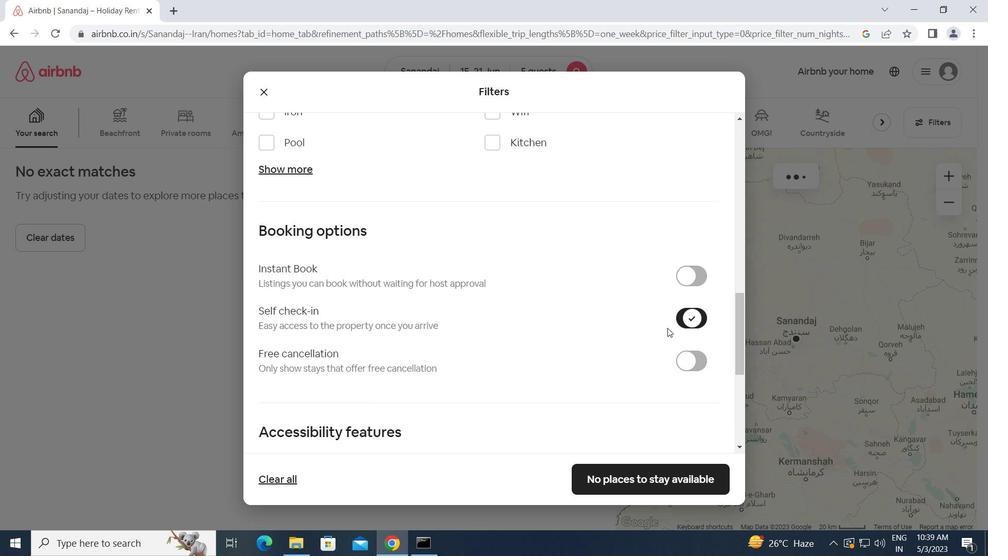 
Action: Mouse scrolled (666, 330) with delta (0, 0)
Screenshot: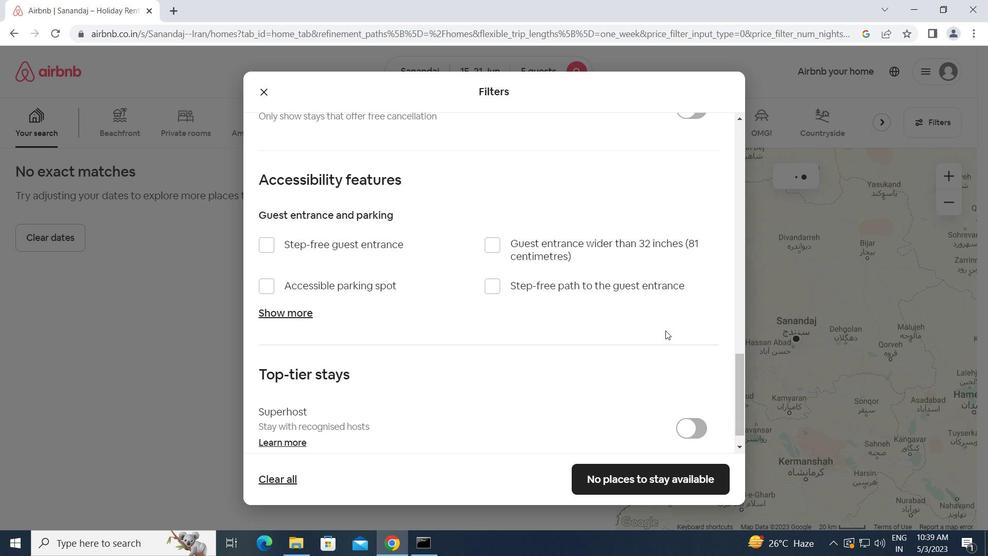 
Action: Mouse scrolled (666, 330) with delta (0, 0)
Screenshot: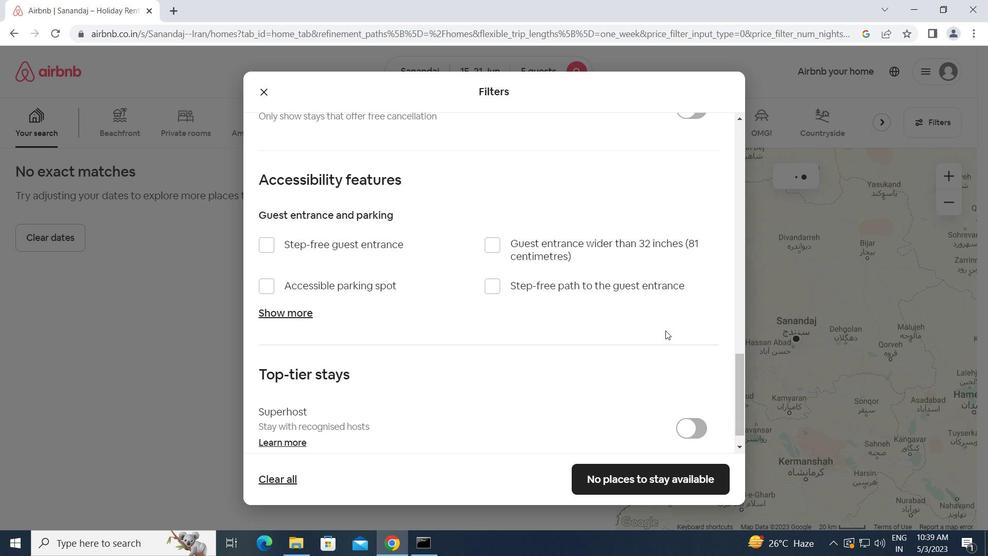 
Action: Mouse scrolled (666, 330) with delta (0, 0)
Screenshot: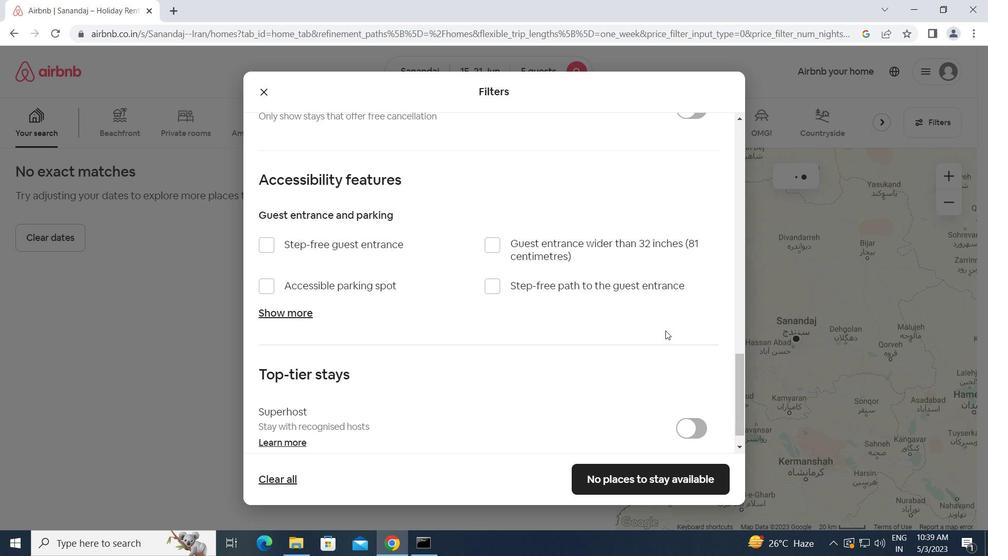 
Action: Mouse scrolled (666, 330) with delta (0, 0)
Screenshot: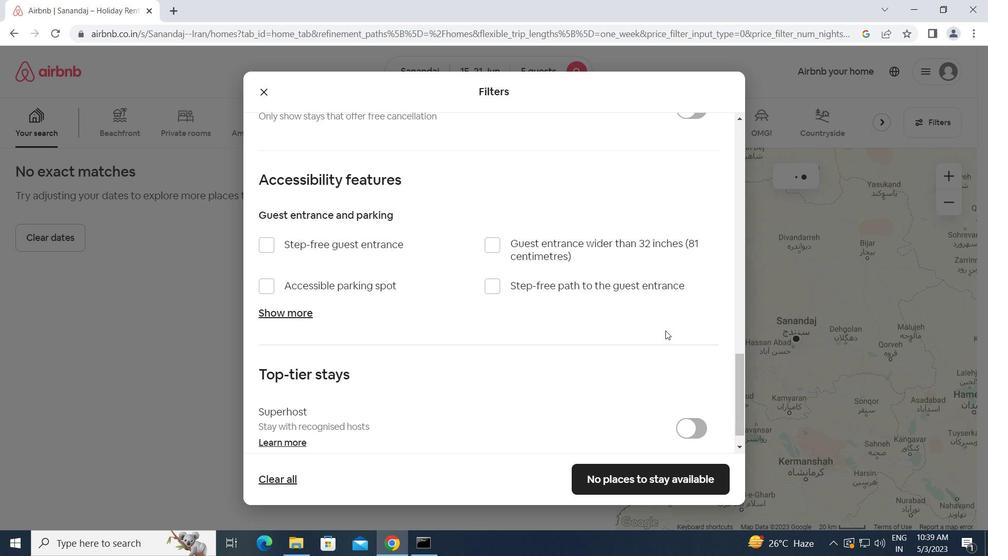 
Action: Mouse scrolled (666, 330) with delta (0, 0)
Screenshot: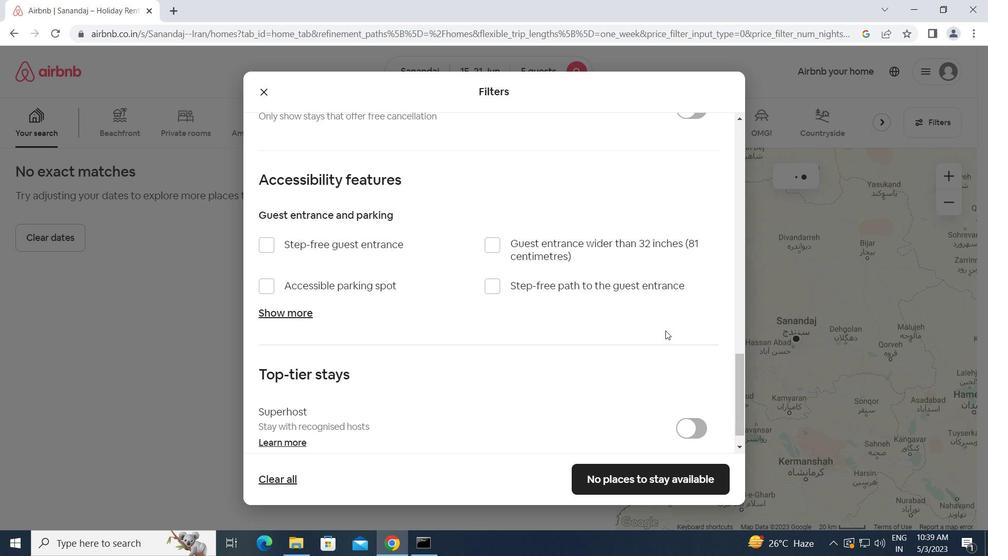 
Action: Mouse scrolled (666, 330) with delta (0, 0)
Screenshot: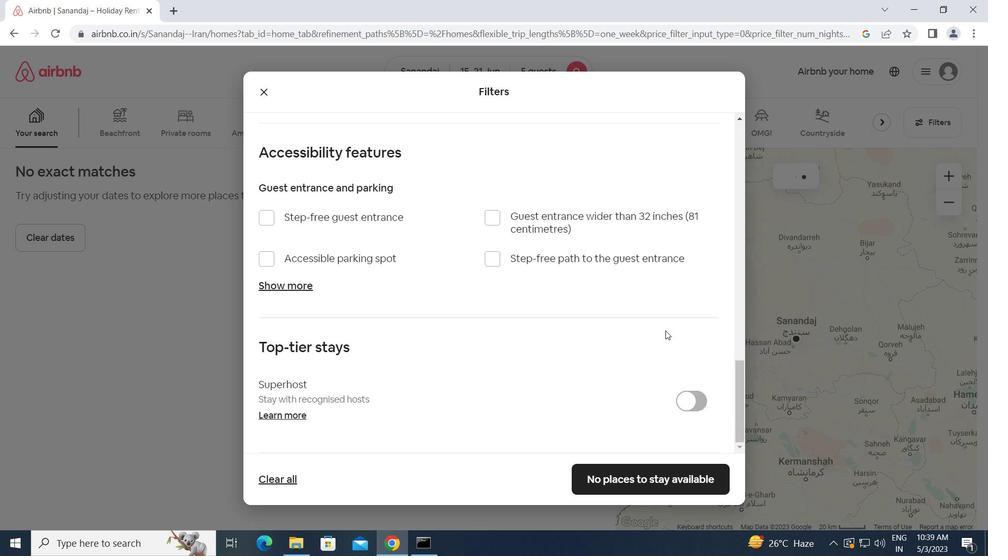 
Action: Mouse moved to (678, 475)
Screenshot: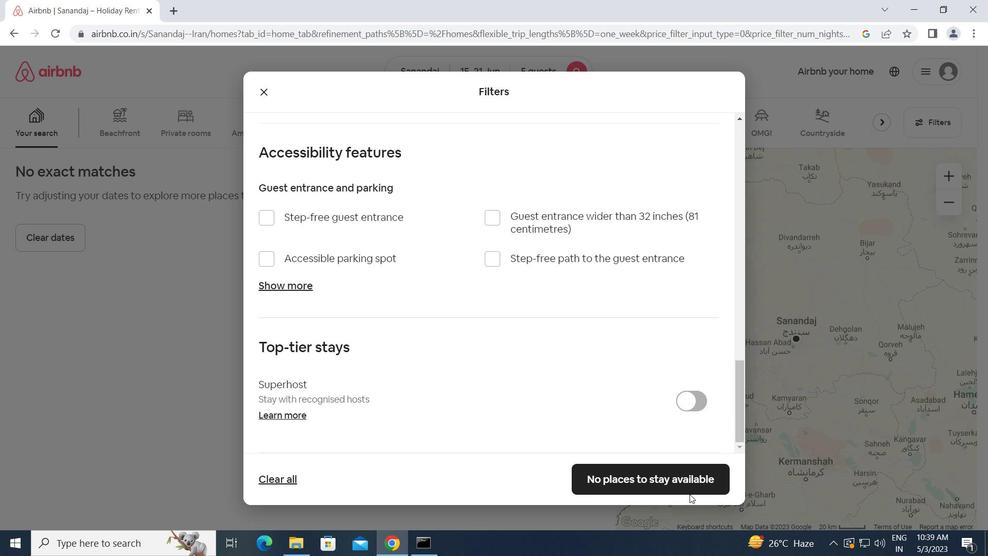 
Action: Mouse pressed left at (678, 475)
Screenshot: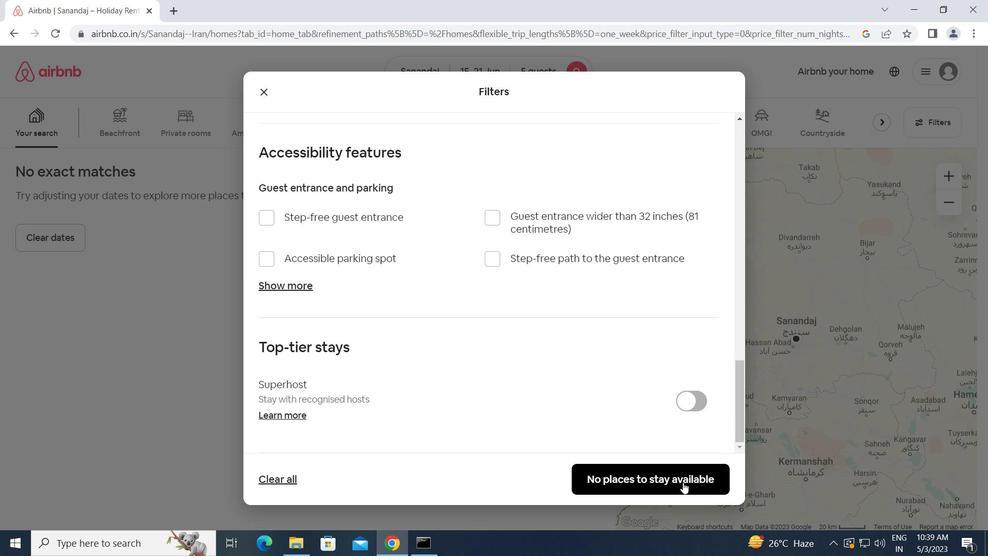 
